 Task: Find a place to stay in Am Timan, Chad from 2nd to 10th September for 1 guest, with a price range of ₹5000 to ₹16000, 1 bedroom, 1 bed, 1 bathroom, and self check-in option.
Action: Mouse moved to (486, 118)
Screenshot: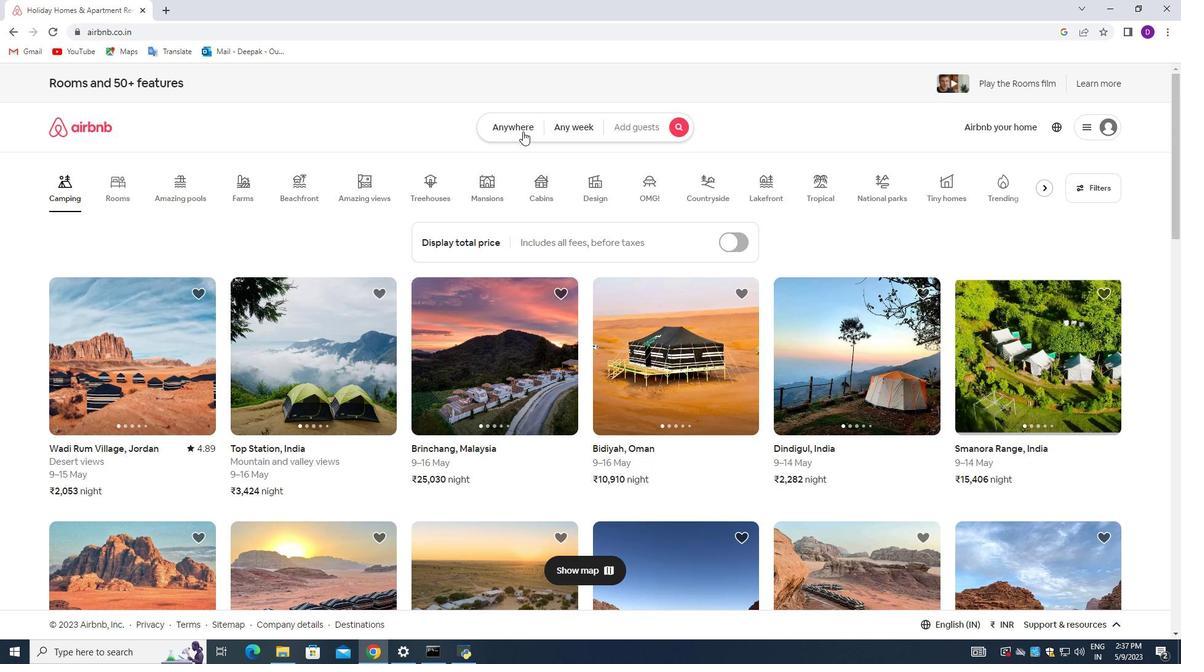 
Action: Mouse pressed left at (486, 118)
Screenshot: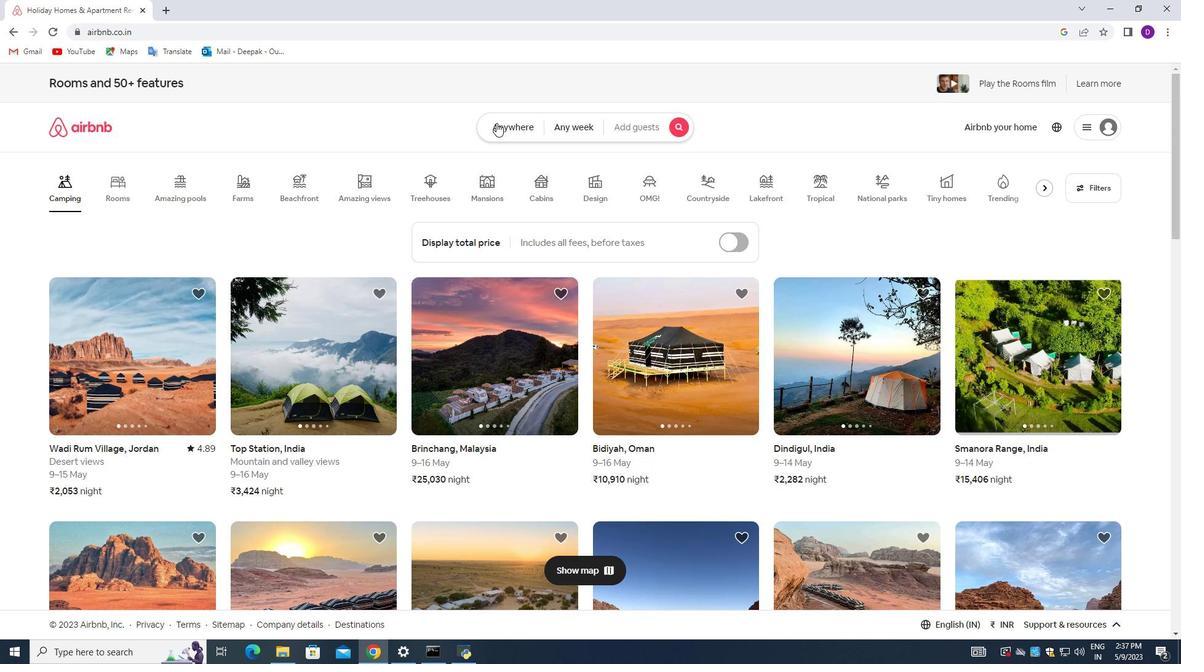 
Action: Mouse moved to (430, 169)
Screenshot: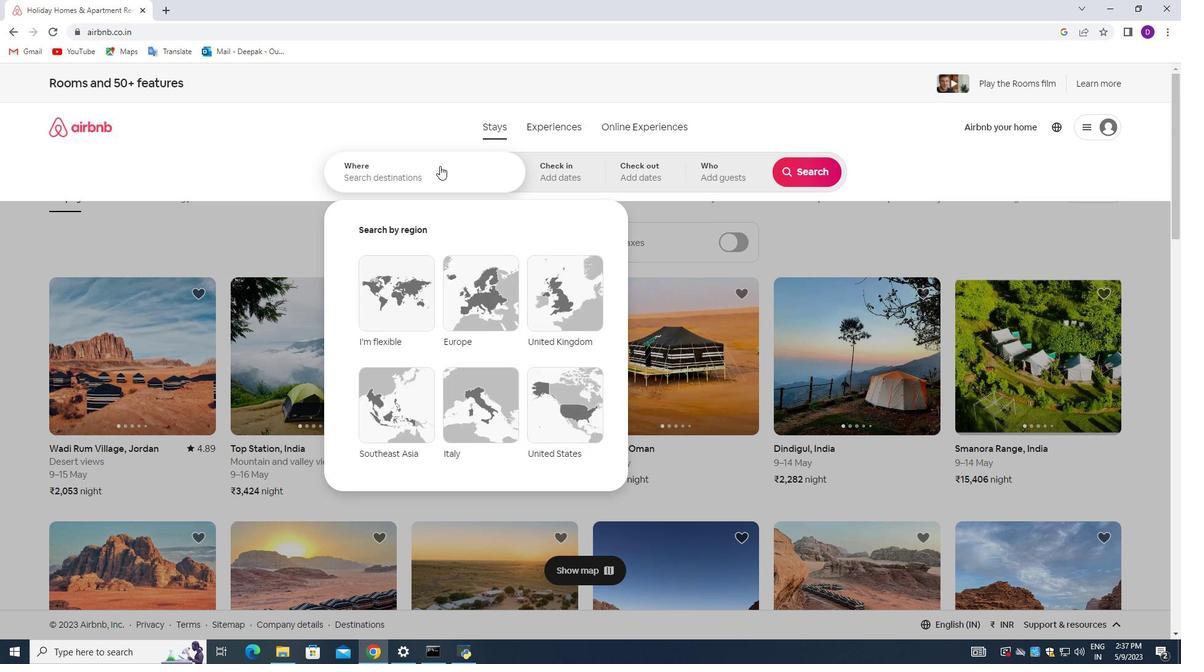 
Action: Mouse pressed left at (430, 169)
Screenshot: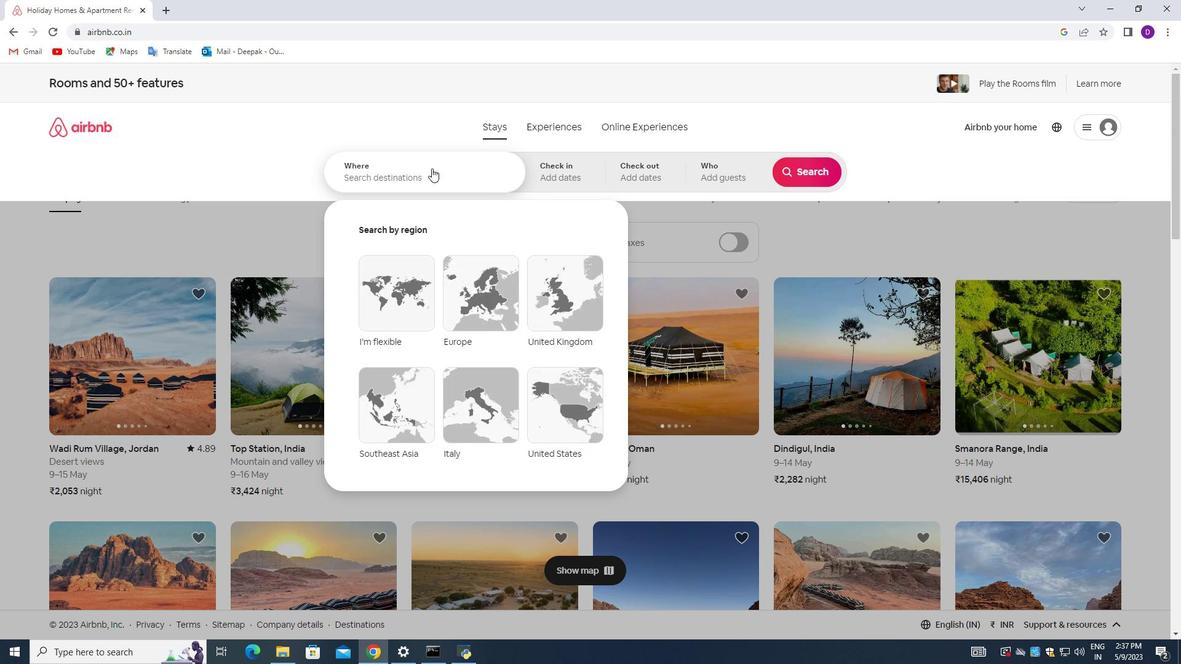 
Action: Mouse moved to (223, 234)
Screenshot: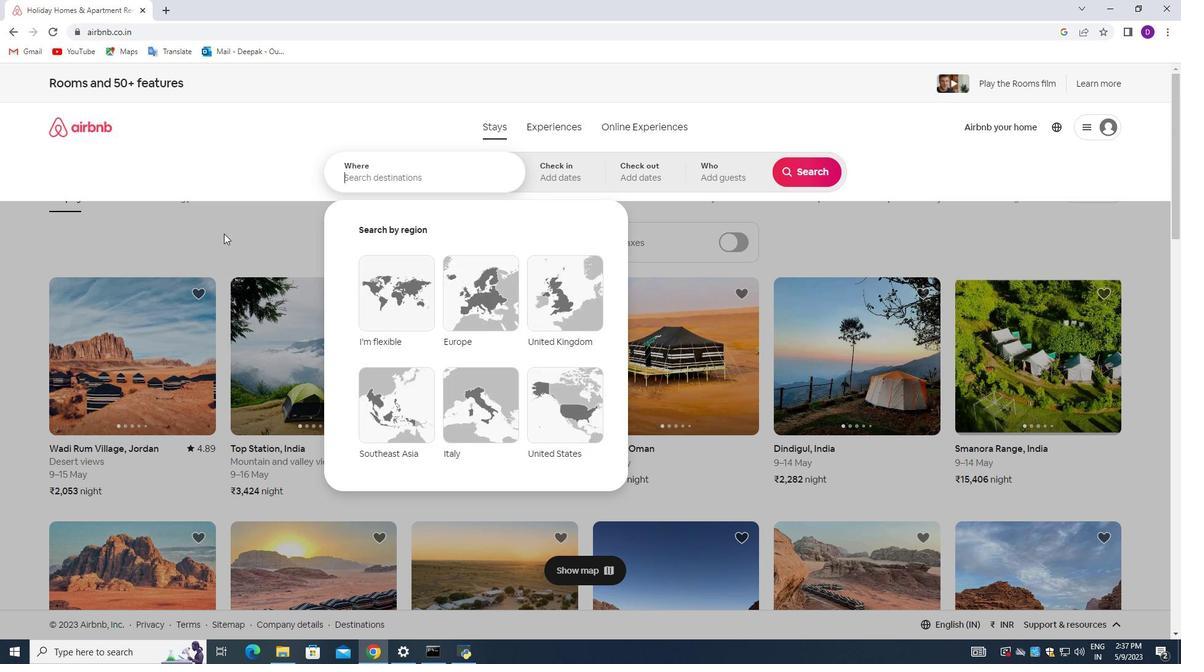 
Action: Key pressed <Key.shift_r>Am<Key.space><Key.shift><Key.shift><Key.shift><Key.shift><Key.shift><Key.shift><Key.shift><Key.shift><Key.shift><Key.shift><Key.shift><Key.shift><Key.shift><Key.shift><Key.shift><Key.shift><Key.shift><Key.shift><Key.shift><Key.shift><Key.shift><Key.shift><Key.shift><Key.shift><Key.shift><Key.shift><Key.shift><Key.shift><Key.shift><Key.shift><Key.shift><Key.shift><Key.shift><Key.shift><Key.shift><Key.shift><Key.shift><Key.shift><Key.shift><Key.shift><Key.shift><Key.shift><Key.shift><Key.shift><Key.shift><Key.shift><Key.shift>Timan,<Key.space><Key.shift_r>Chad<Key.space><Key.enter>
Screenshot: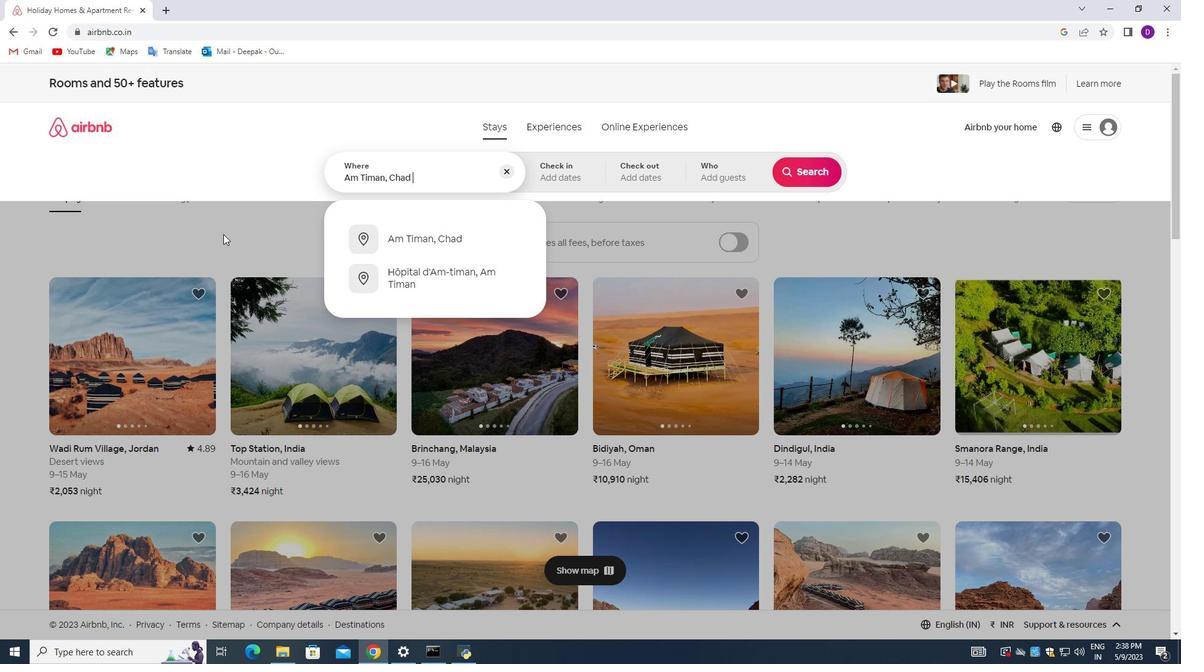 
Action: Mouse moved to (807, 272)
Screenshot: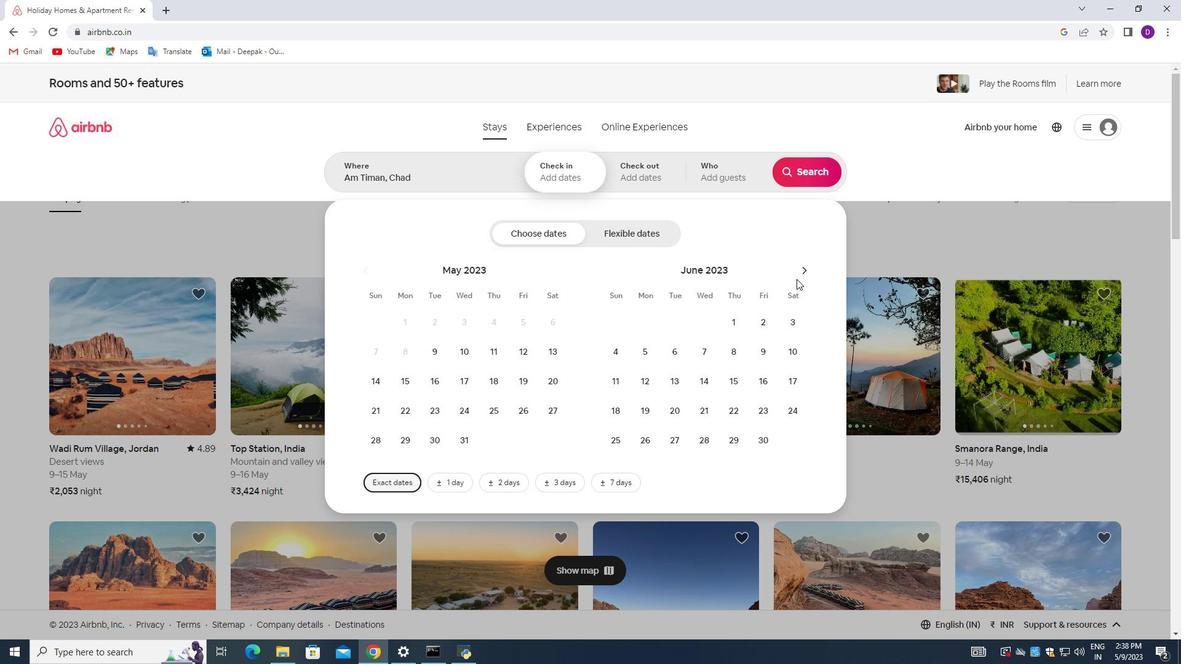 
Action: Mouse pressed left at (807, 272)
Screenshot: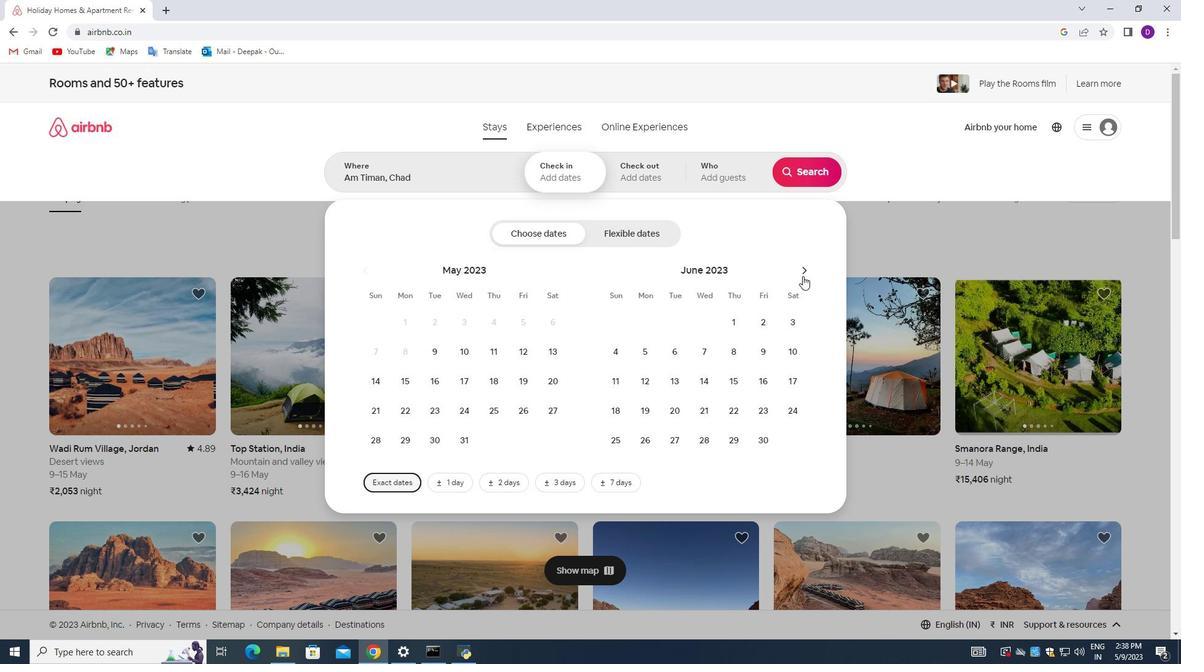 
Action: Mouse pressed left at (807, 272)
Screenshot: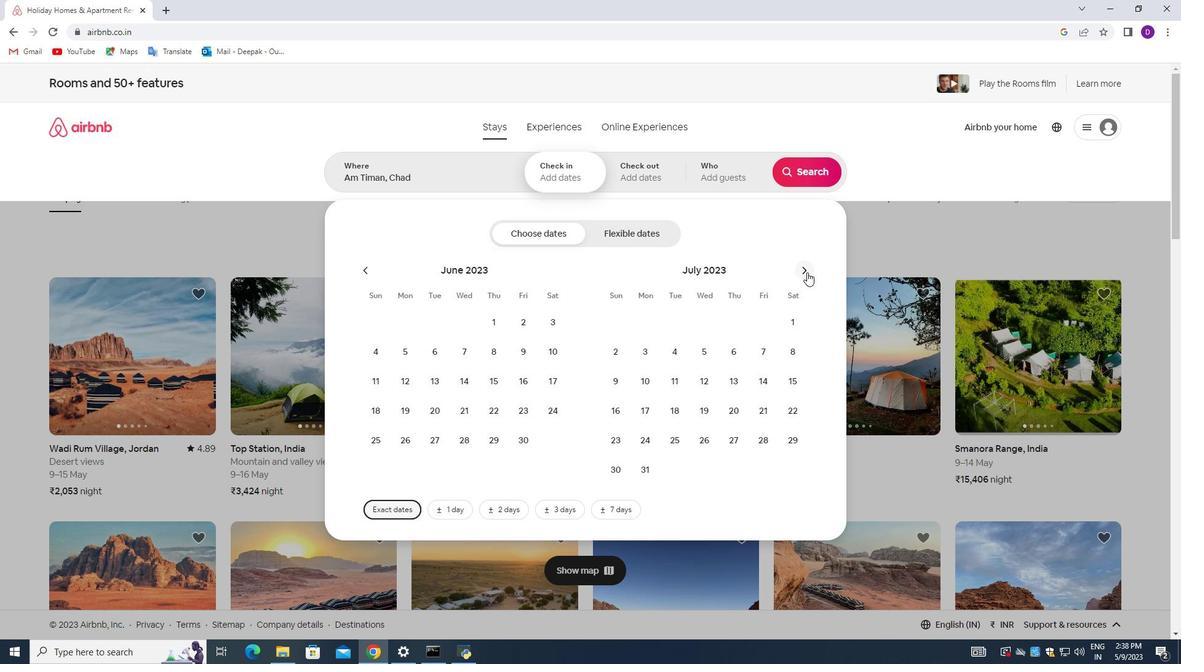 
Action: Mouse pressed left at (807, 272)
Screenshot: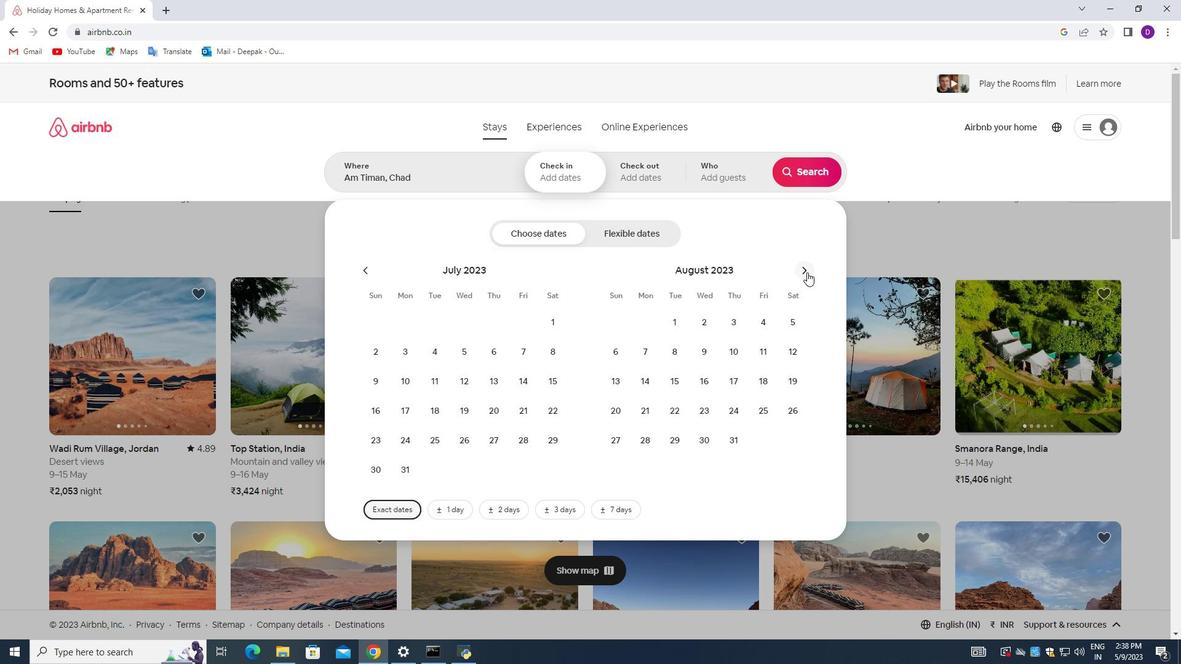 
Action: Mouse moved to (792, 317)
Screenshot: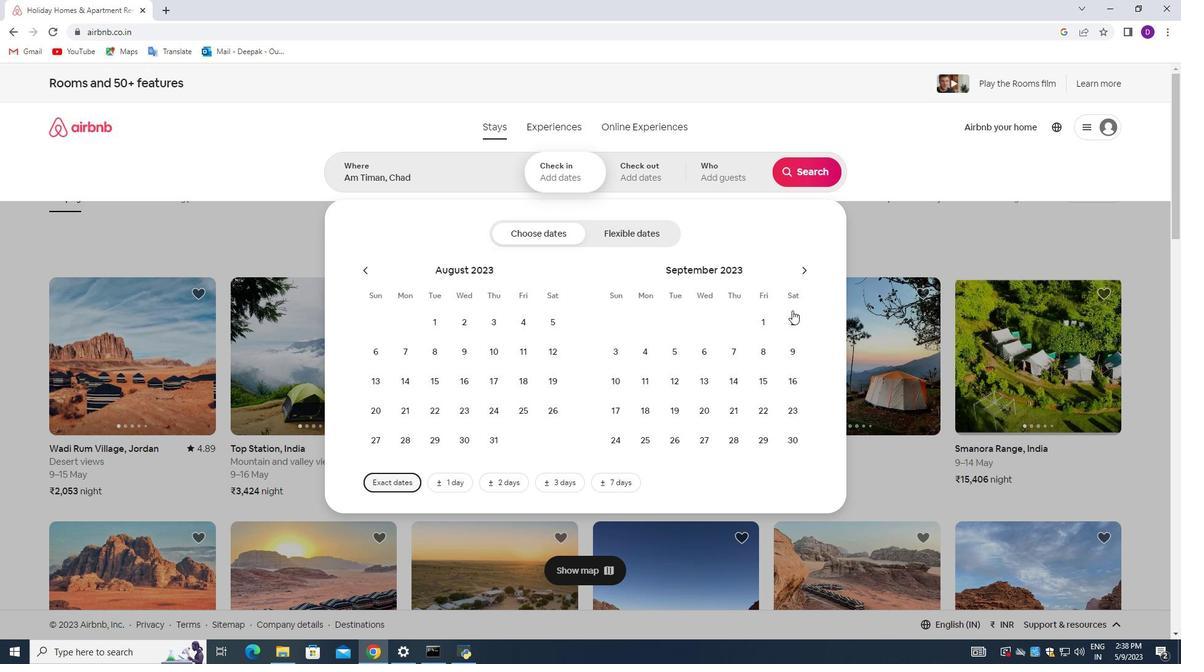 
Action: Mouse pressed left at (792, 317)
Screenshot: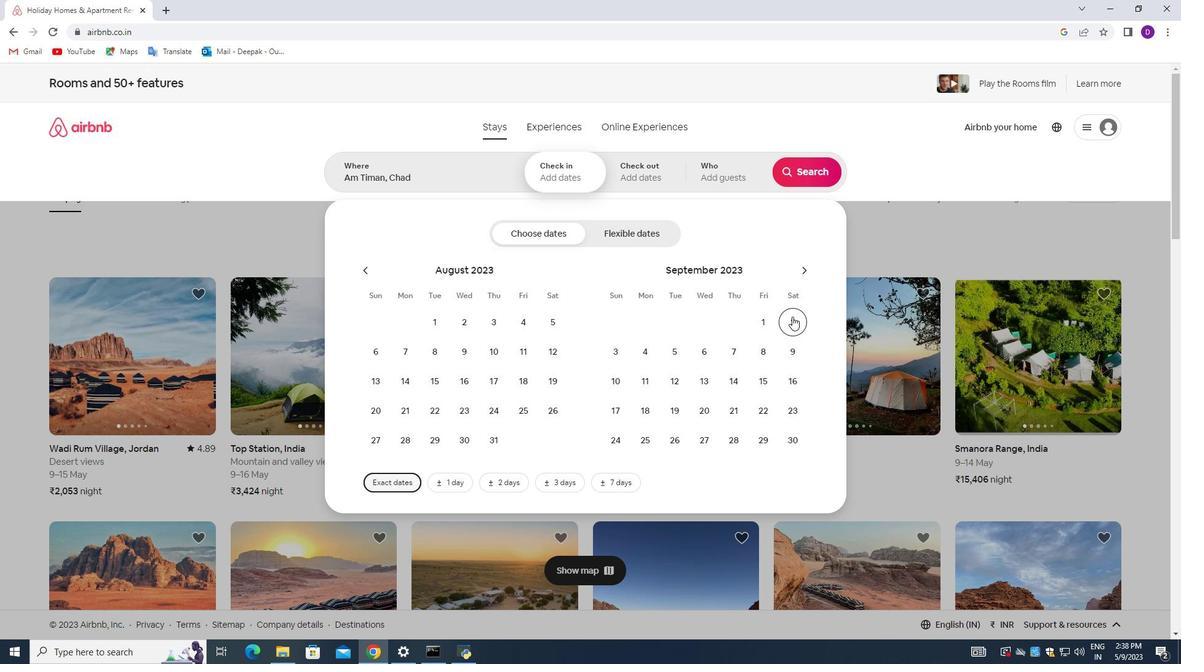 
Action: Mouse moved to (610, 385)
Screenshot: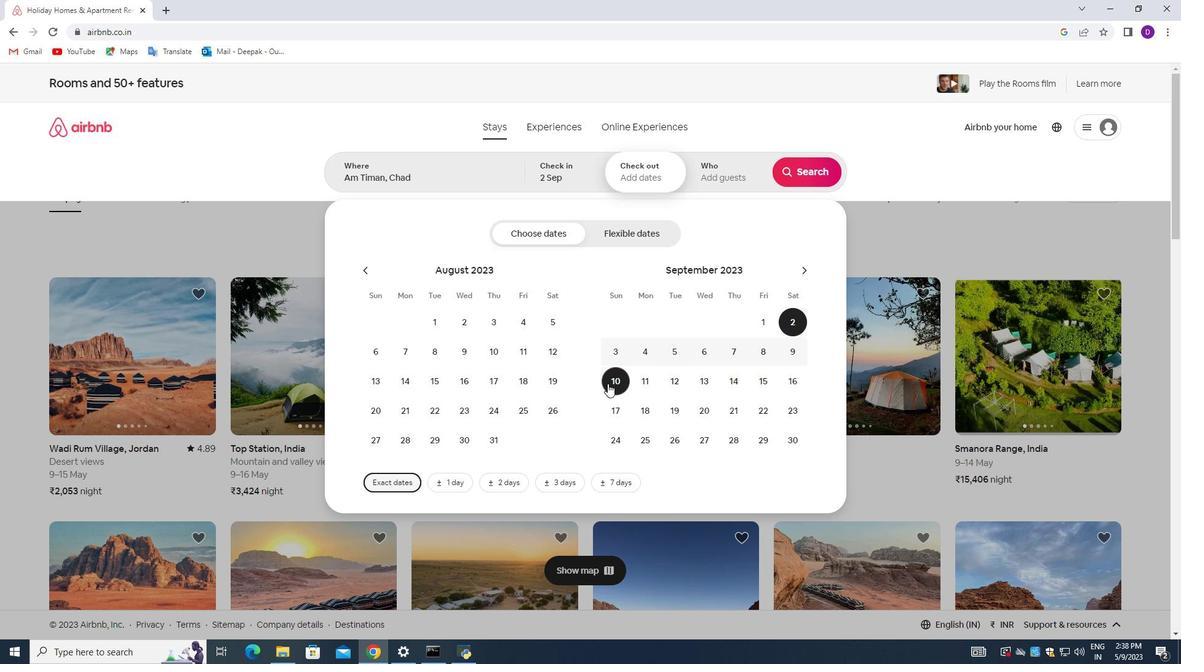 
Action: Mouse pressed left at (610, 385)
Screenshot: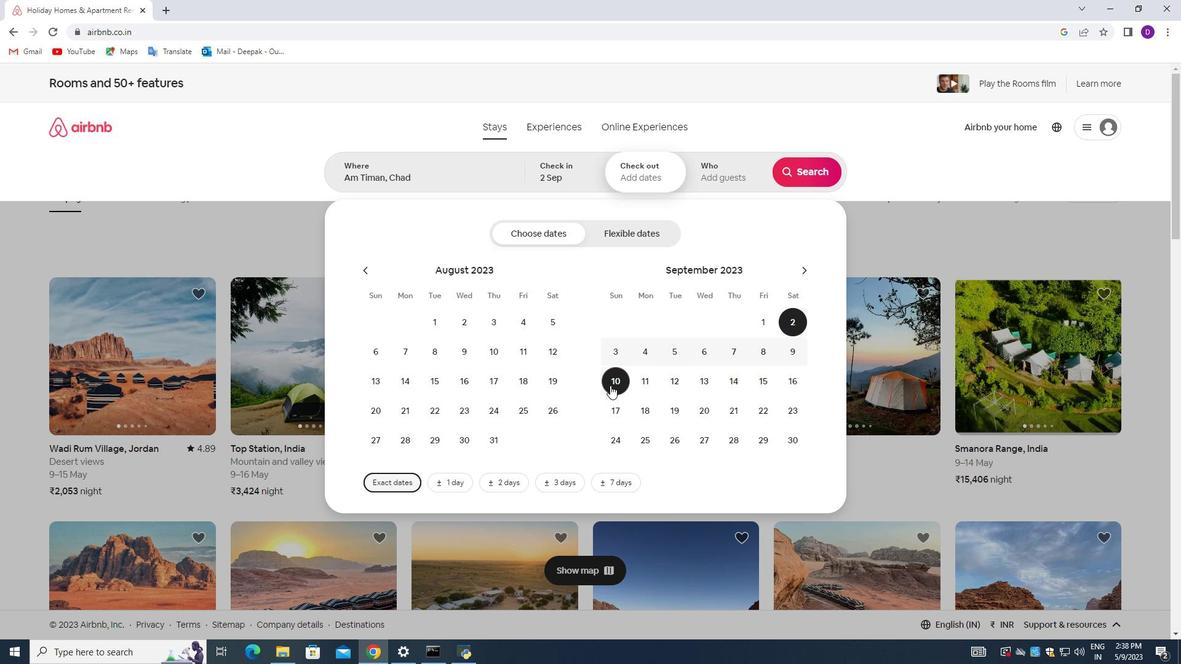 
Action: Mouse moved to (709, 173)
Screenshot: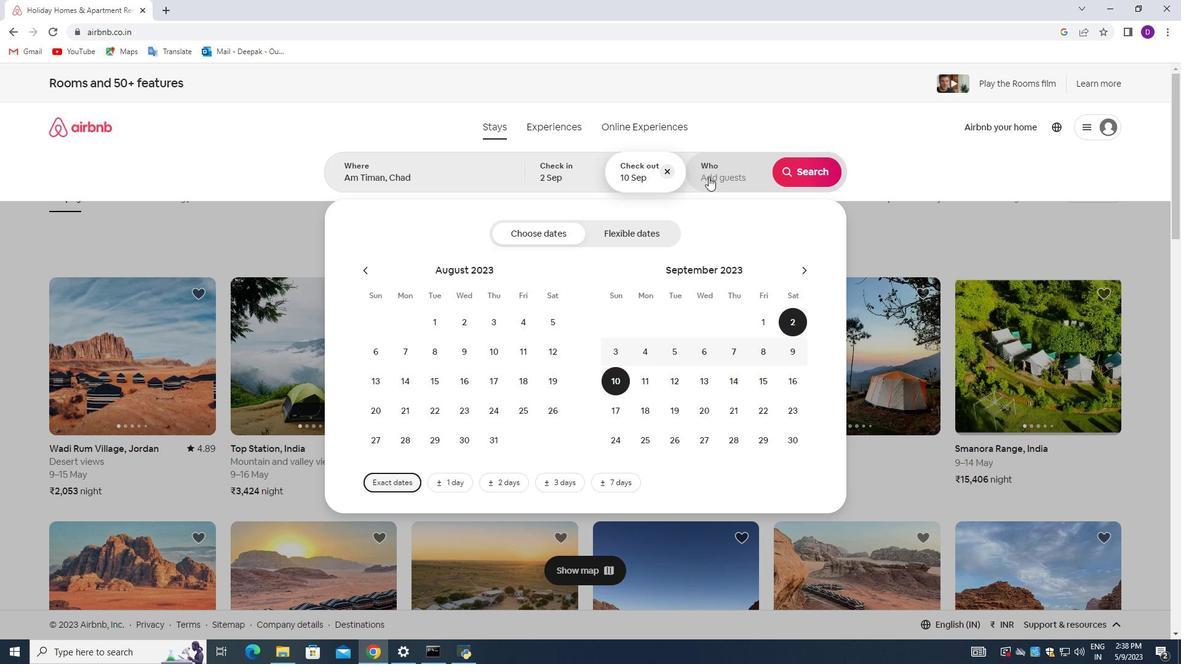 
Action: Mouse pressed left at (709, 173)
Screenshot: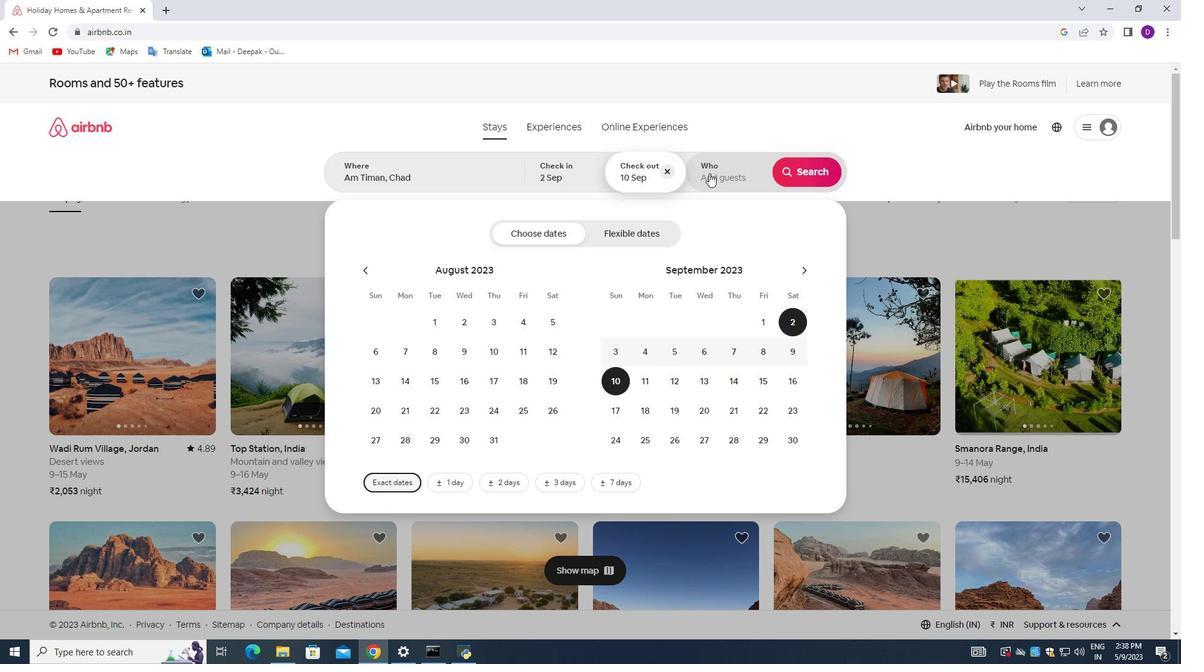 
Action: Mouse moved to (818, 238)
Screenshot: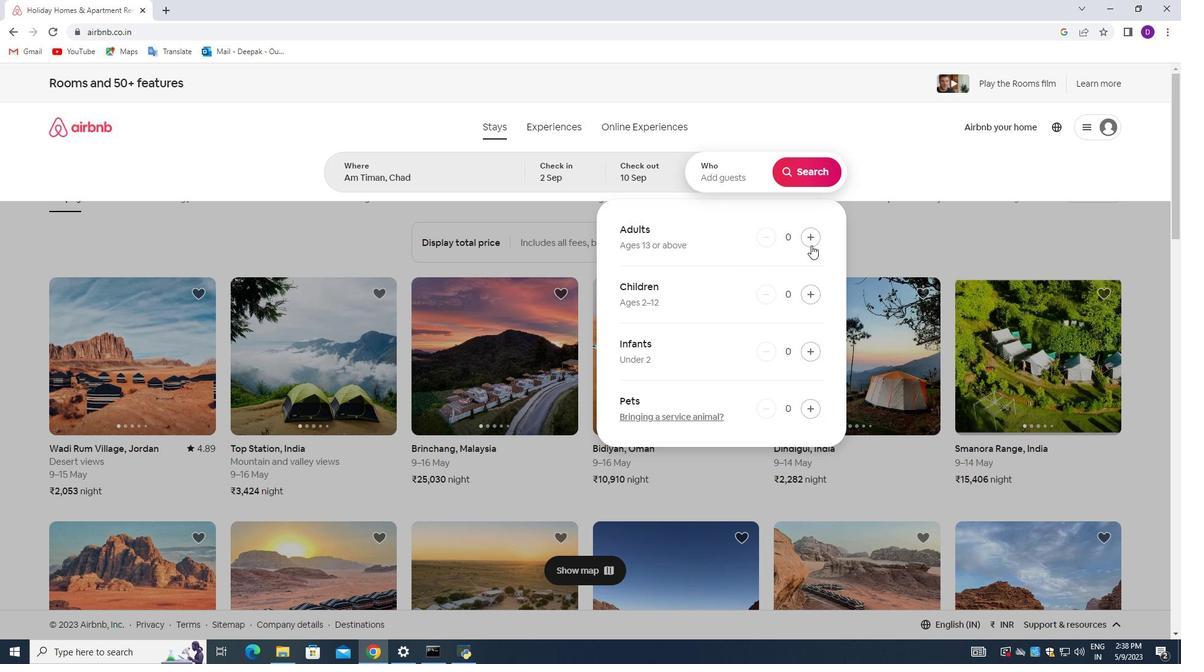 
Action: Mouse pressed left at (818, 238)
Screenshot: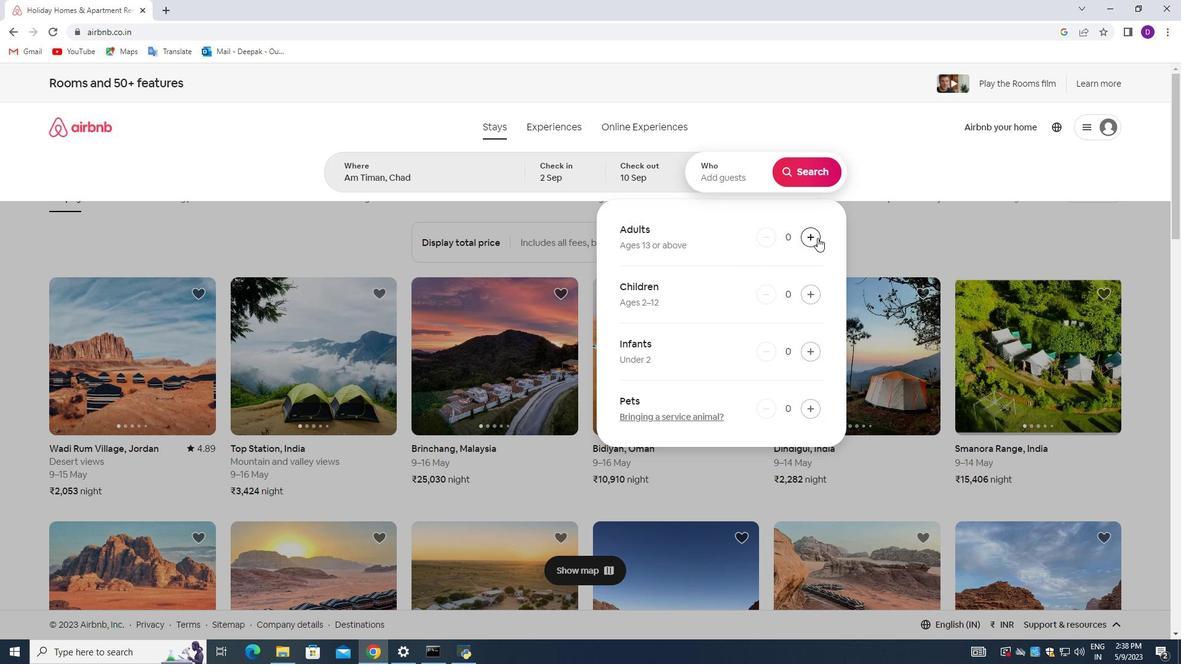 
Action: Mouse moved to (803, 174)
Screenshot: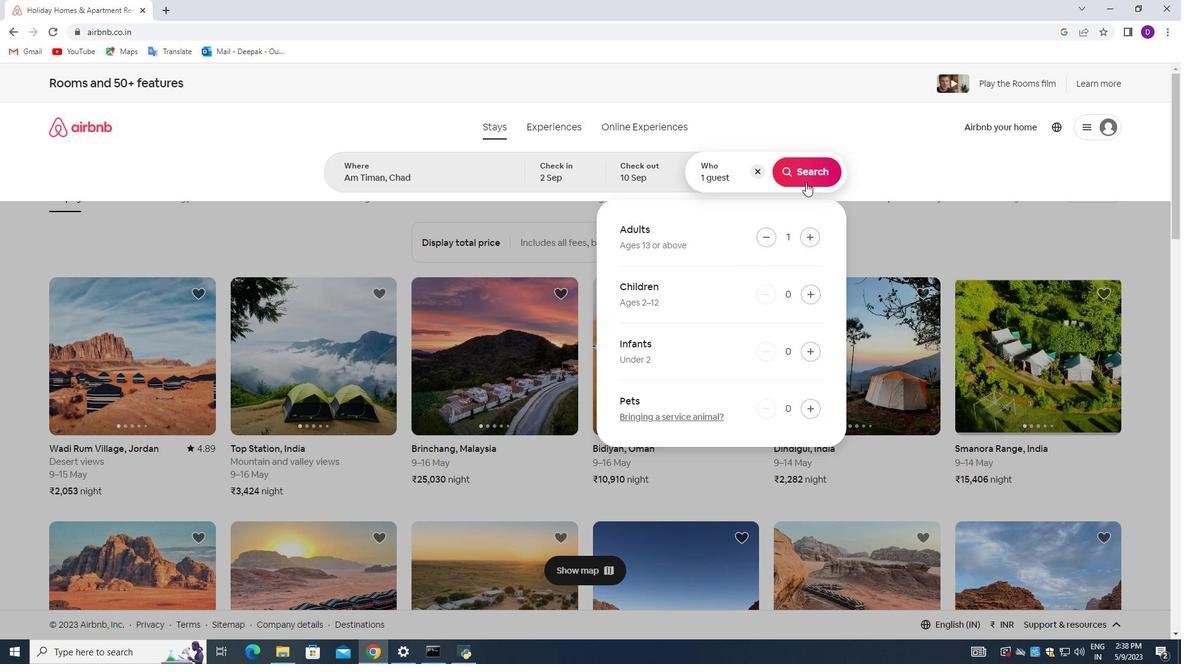 
Action: Mouse pressed left at (803, 174)
Screenshot: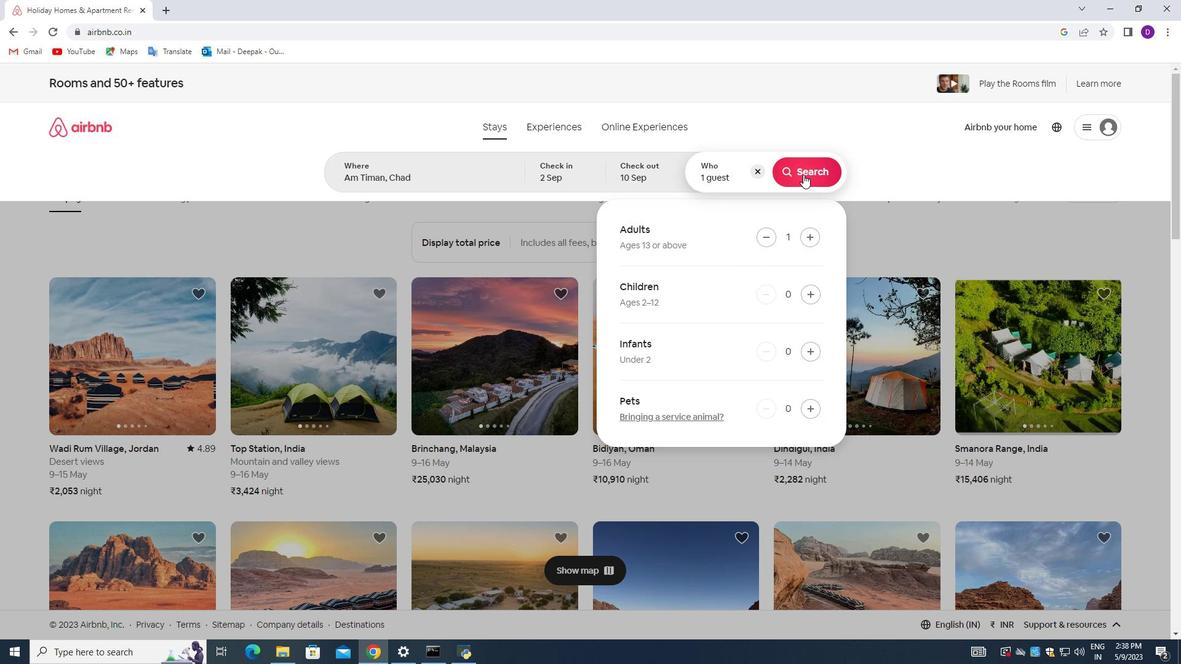 
Action: Mouse moved to (1120, 136)
Screenshot: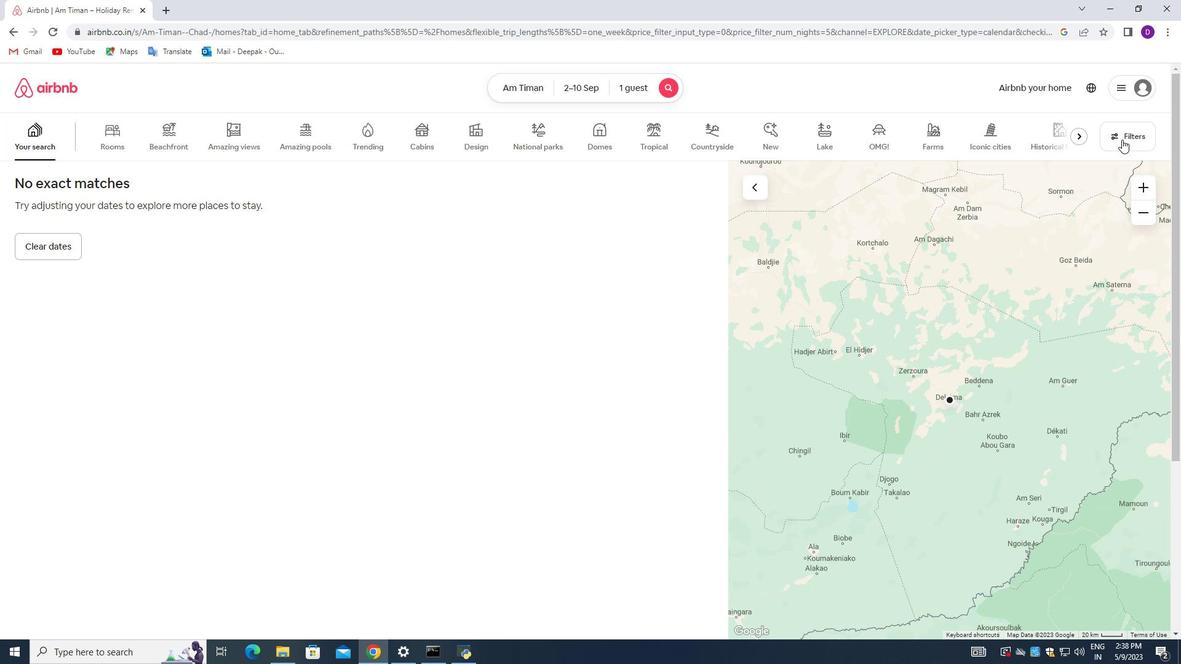 
Action: Mouse pressed left at (1120, 136)
Screenshot: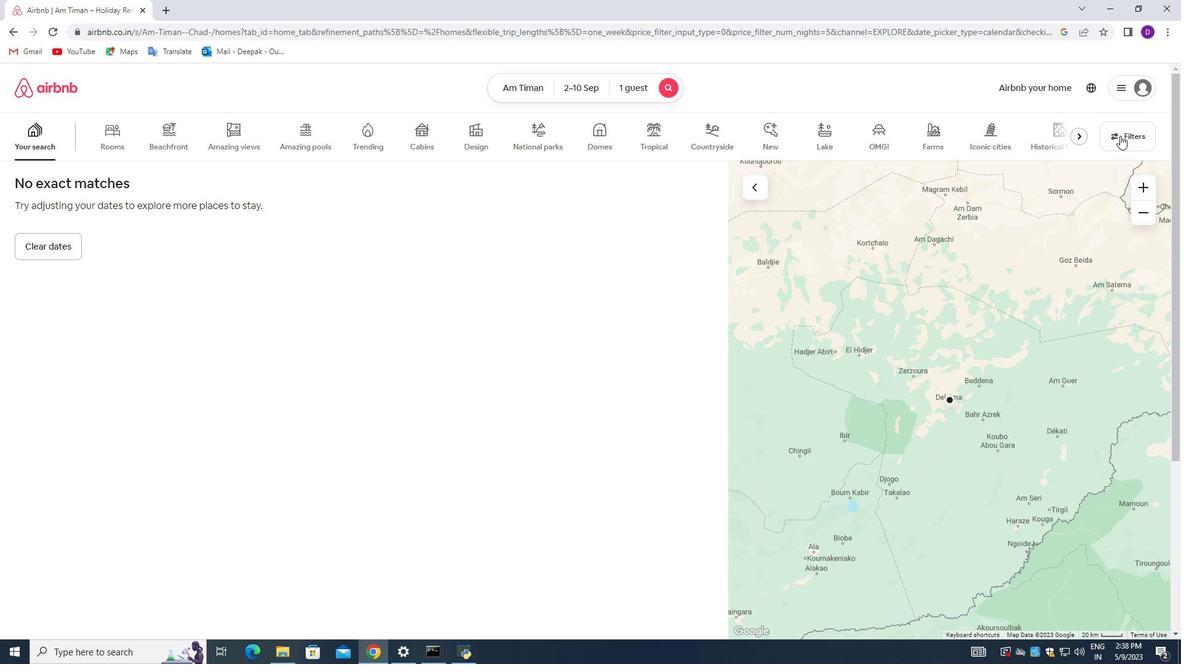 
Action: Mouse moved to (438, 440)
Screenshot: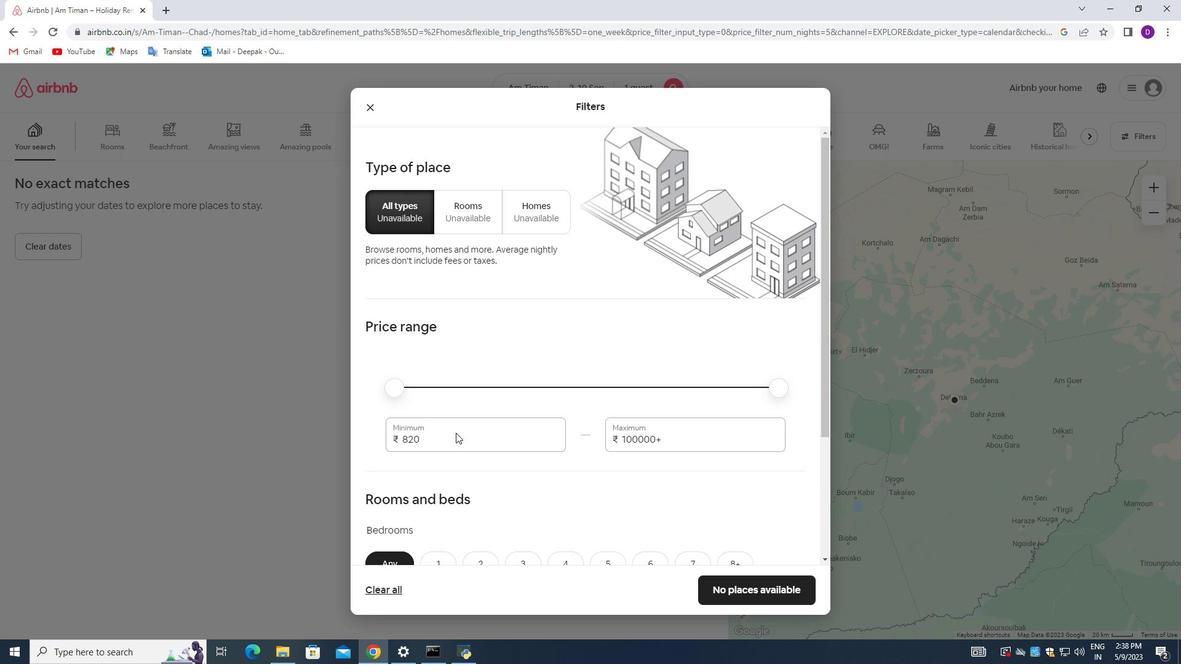 
Action: Mouse pressed left at (438, 440)
Screenshot: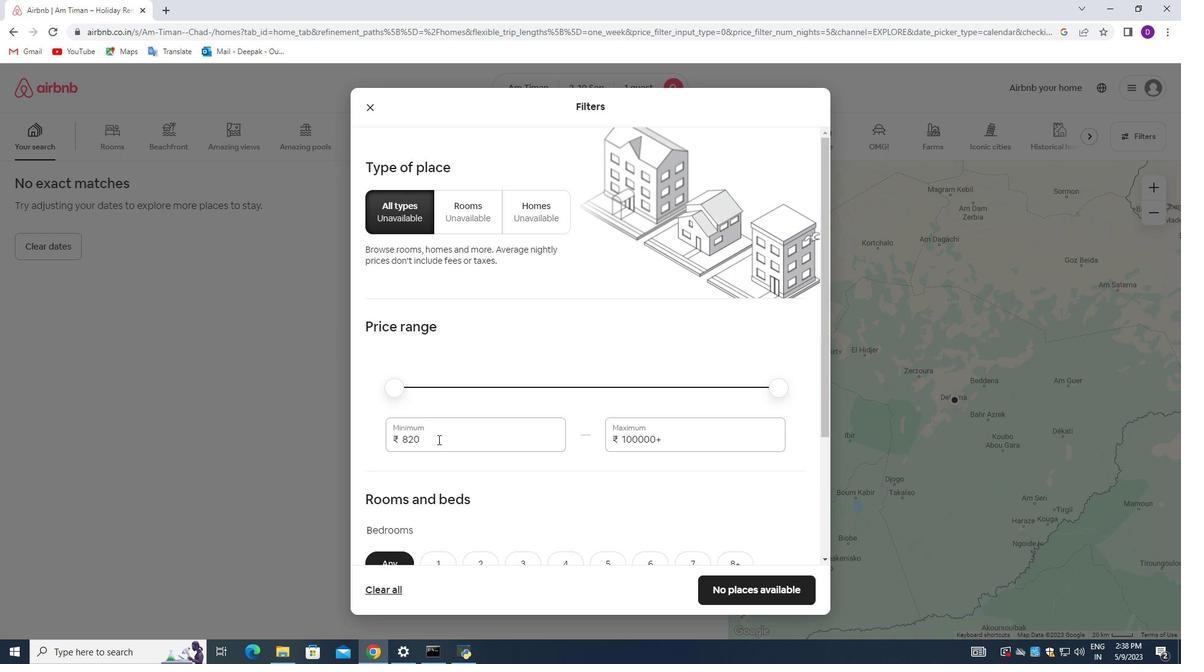 
Action: Mouse pressed left at (438, 440)
Screenshot: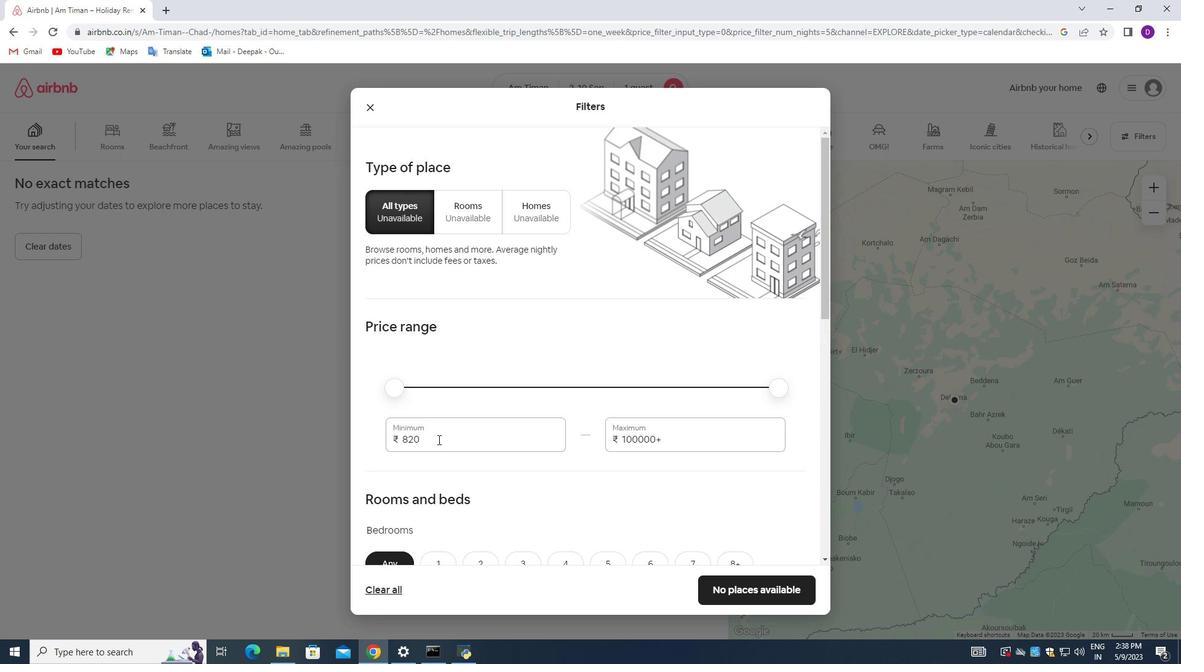 
Action: Key pressed 5000<Key.tab>16000
Screenshot: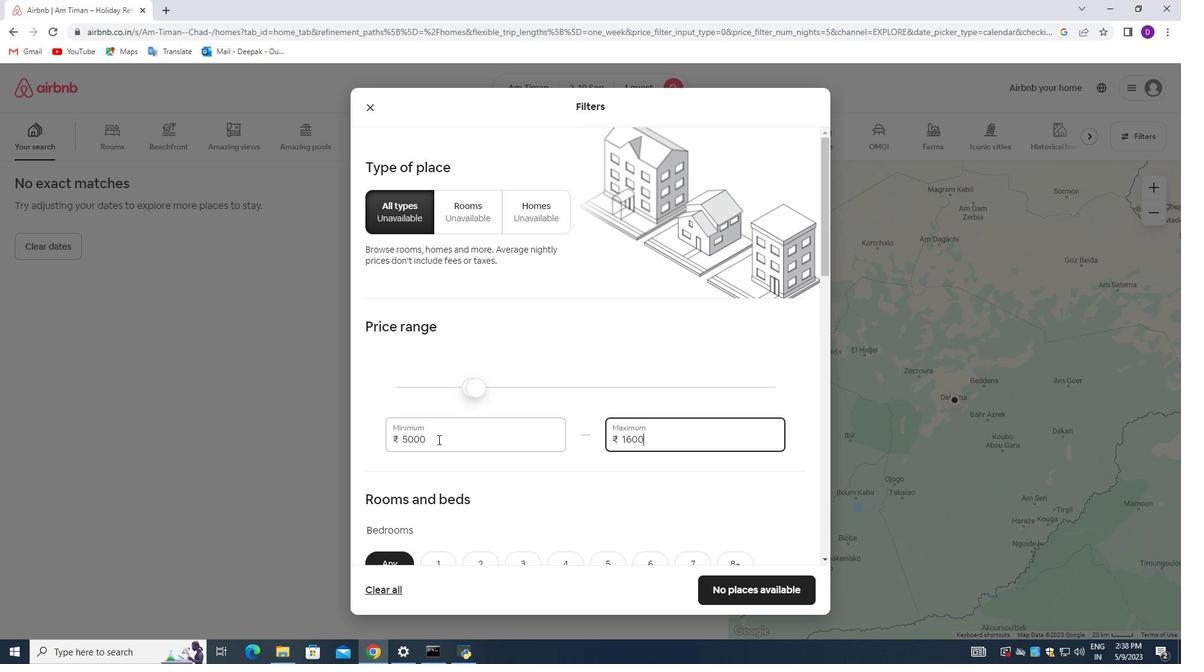 
Action: Mouse moved to (535, 397)
Screenshot: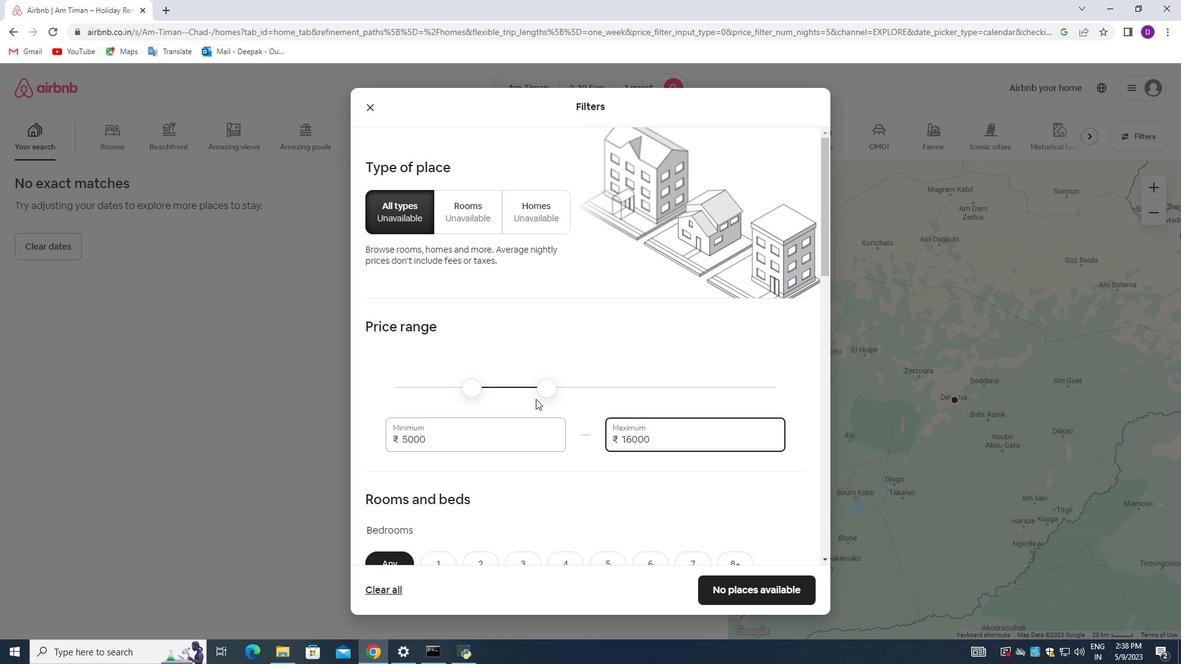 
Action: Mouse scrolled (535, 397) with delta (0, 0)
Screenshot: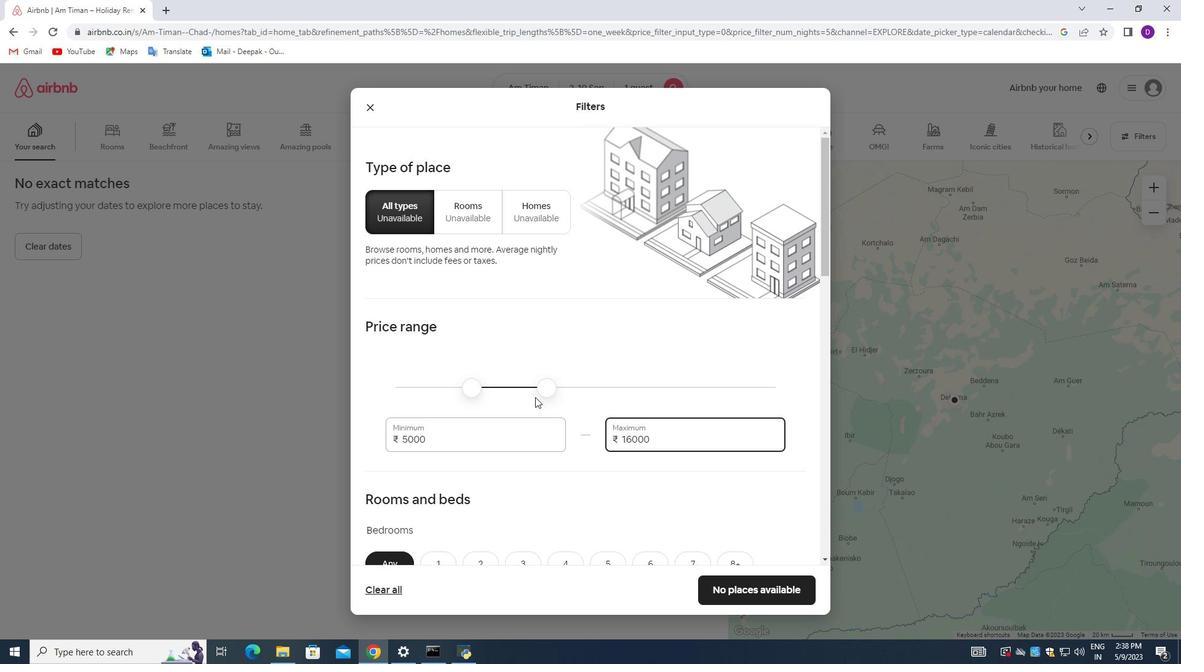
Action: Mouse scrolled (535, 397) with delta (0, 0)
Screenshot: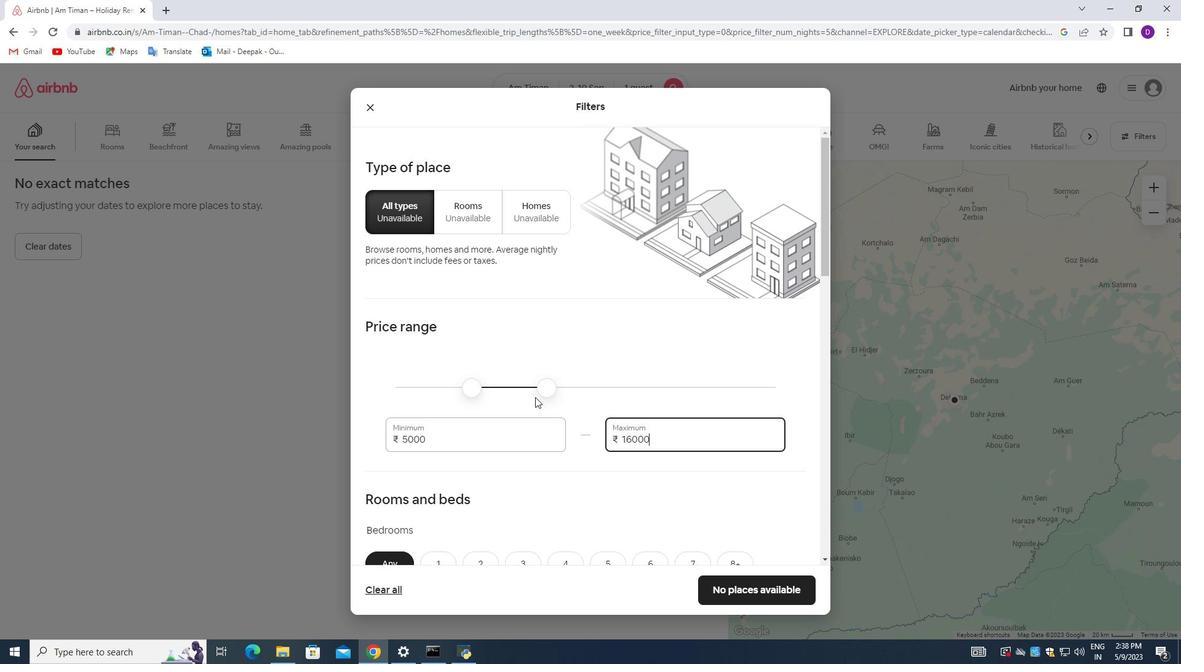 
Action: Mouse scrolled (535, 397) with delta (0, 0)
Screenshot: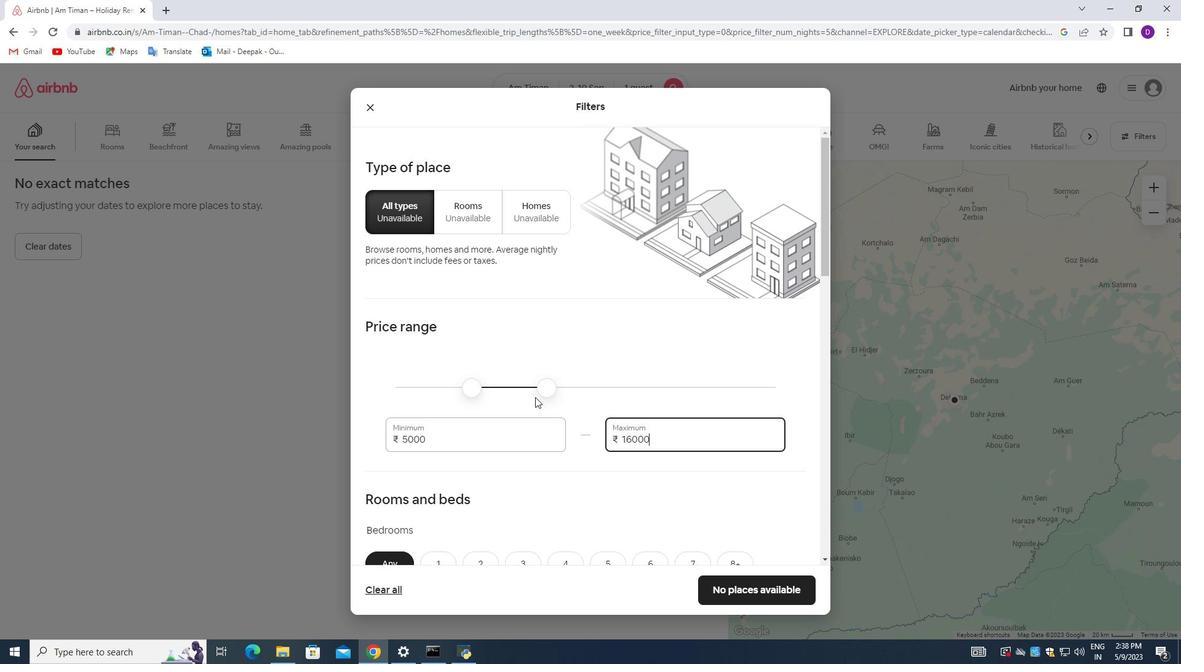 
Action: Mouse scrolled (535, 397) with delta (0, 0)
Screenshot: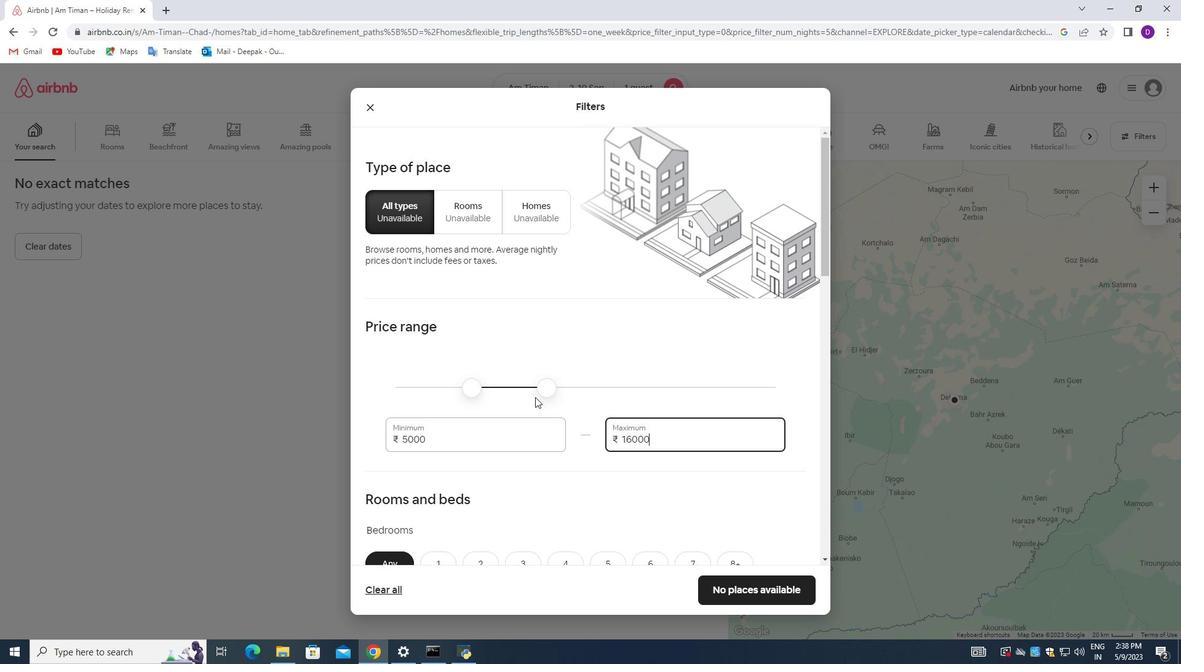 
Action: Mouse moved to (444, 318)
Screenshot: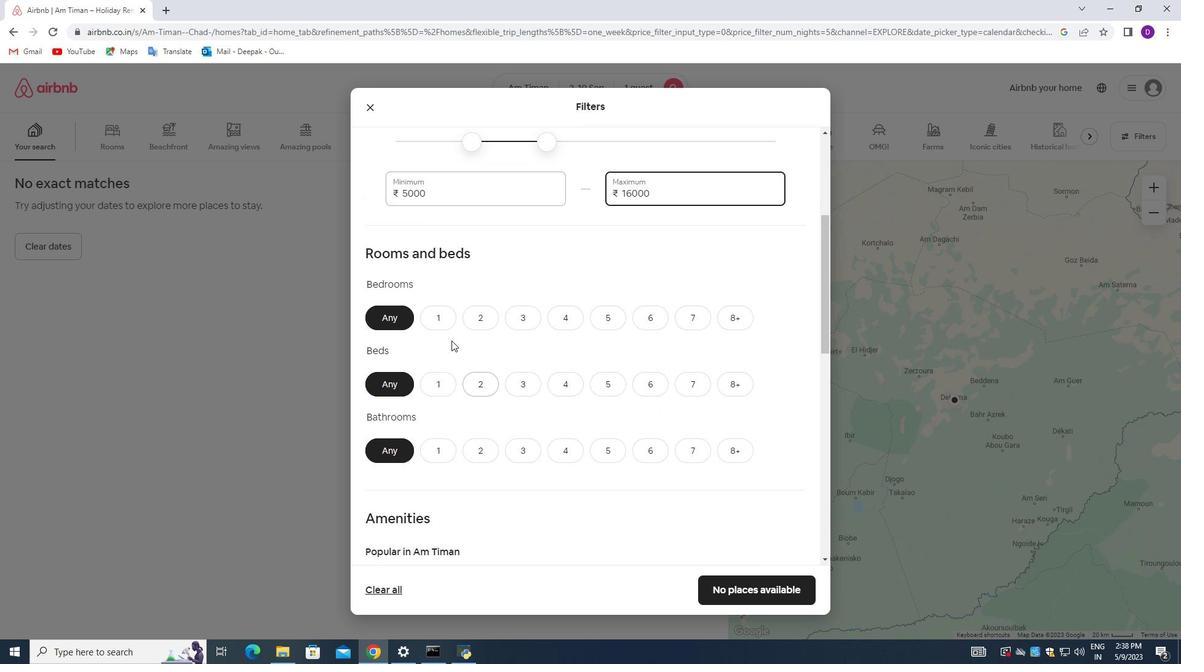 
Action: Mouse pressed left at (444, 318)
Screenshot: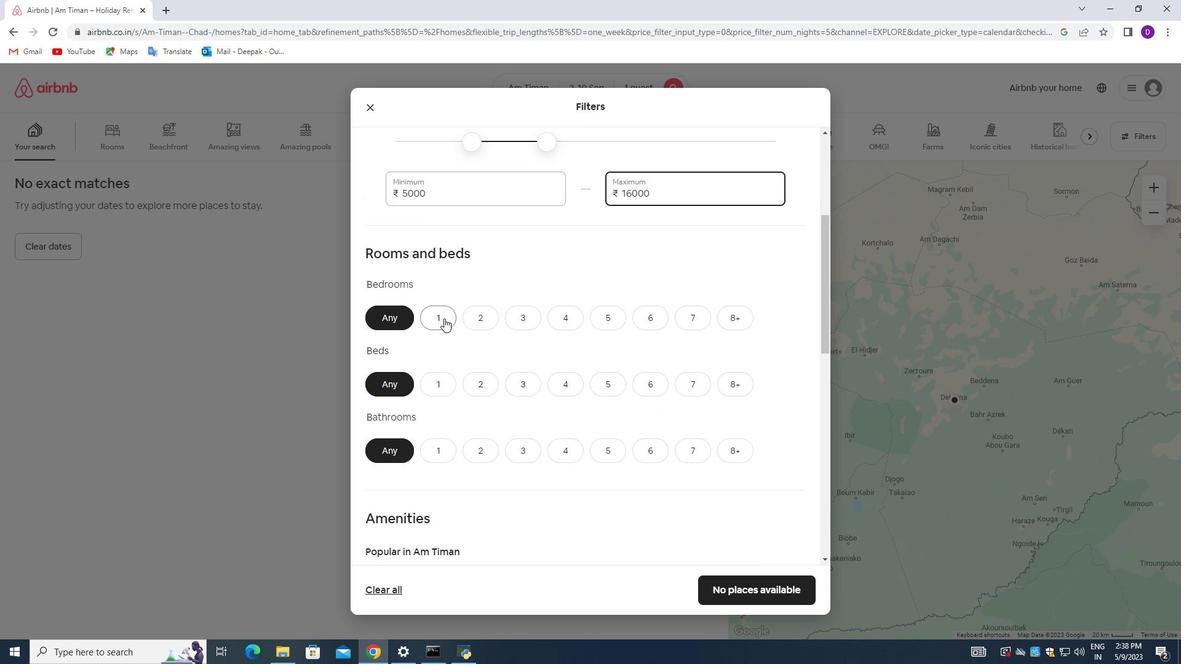 
Action: Mouse moved to (438, 375)
Screenshot: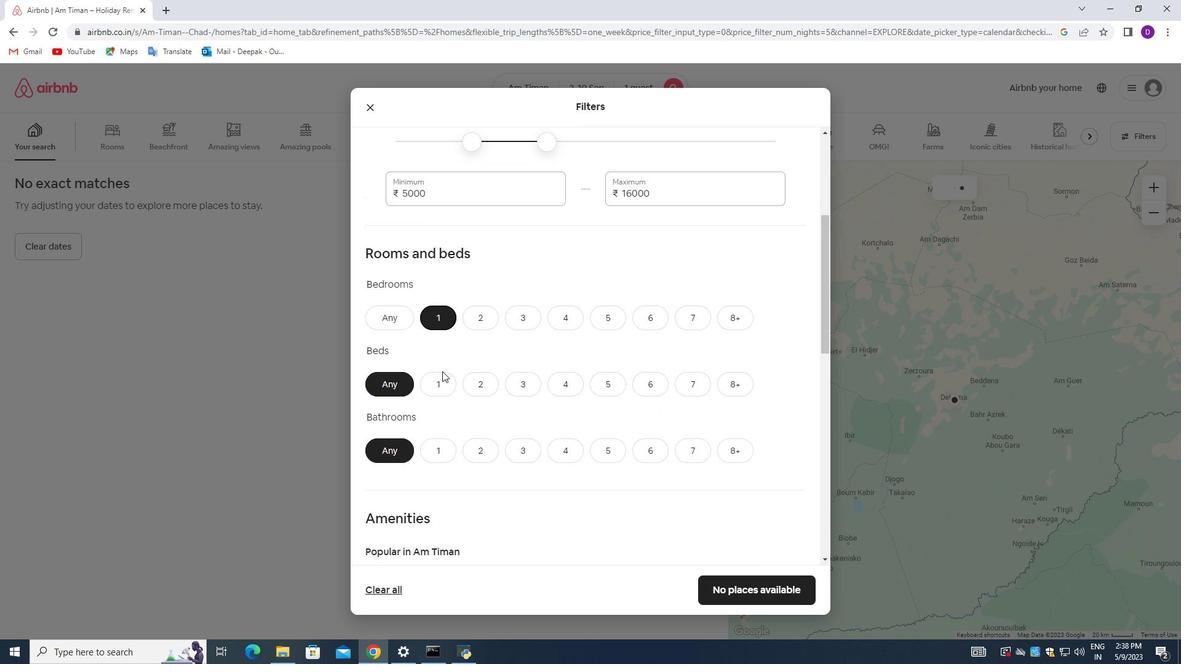 
Action: Mouse pressed left at (438, 375)
Screenshot: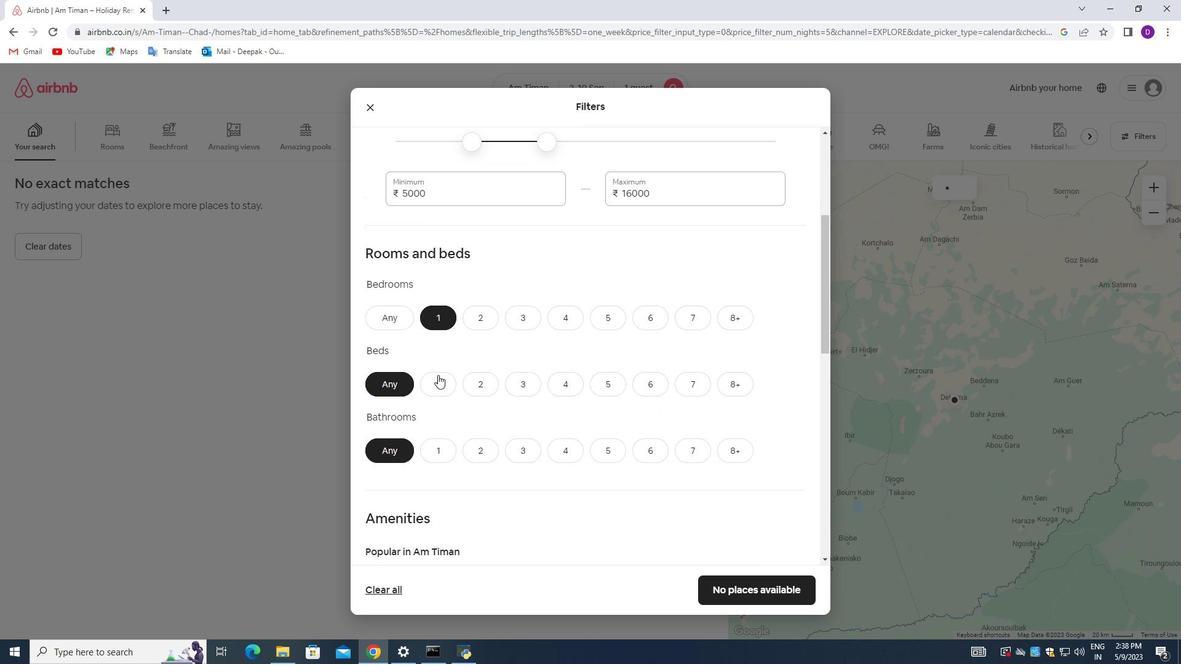 
Action: Mouse moved to (432, 450)
Screenshot: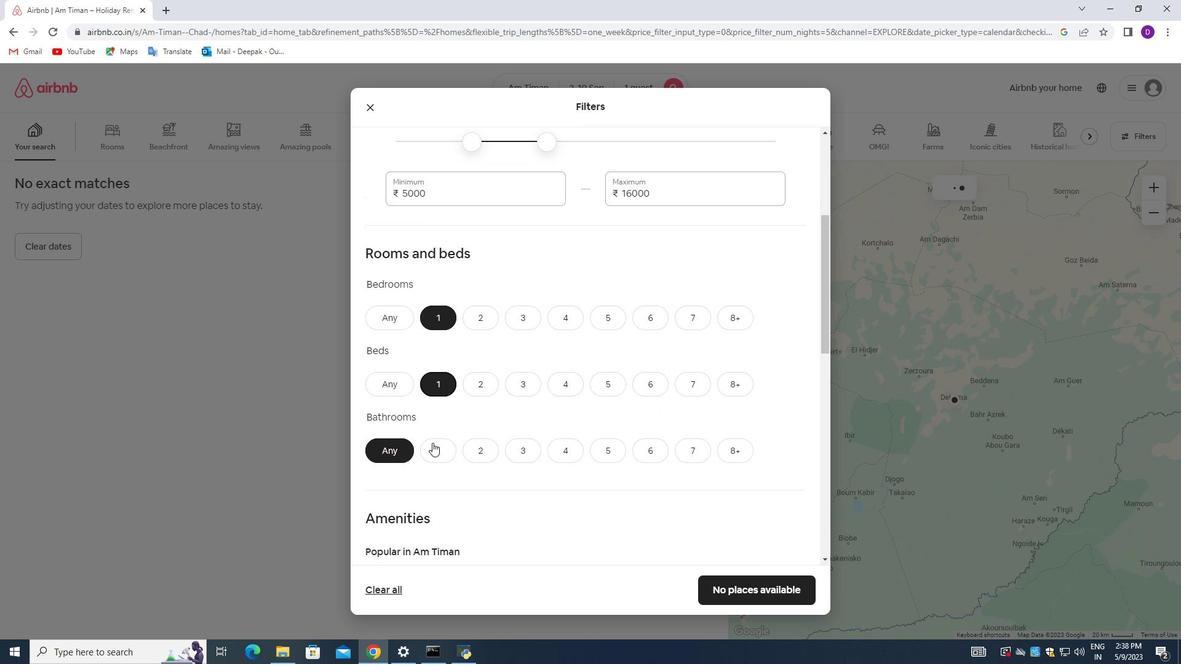 
Action: Mouse pressed left at (432, 450)
Screenshot: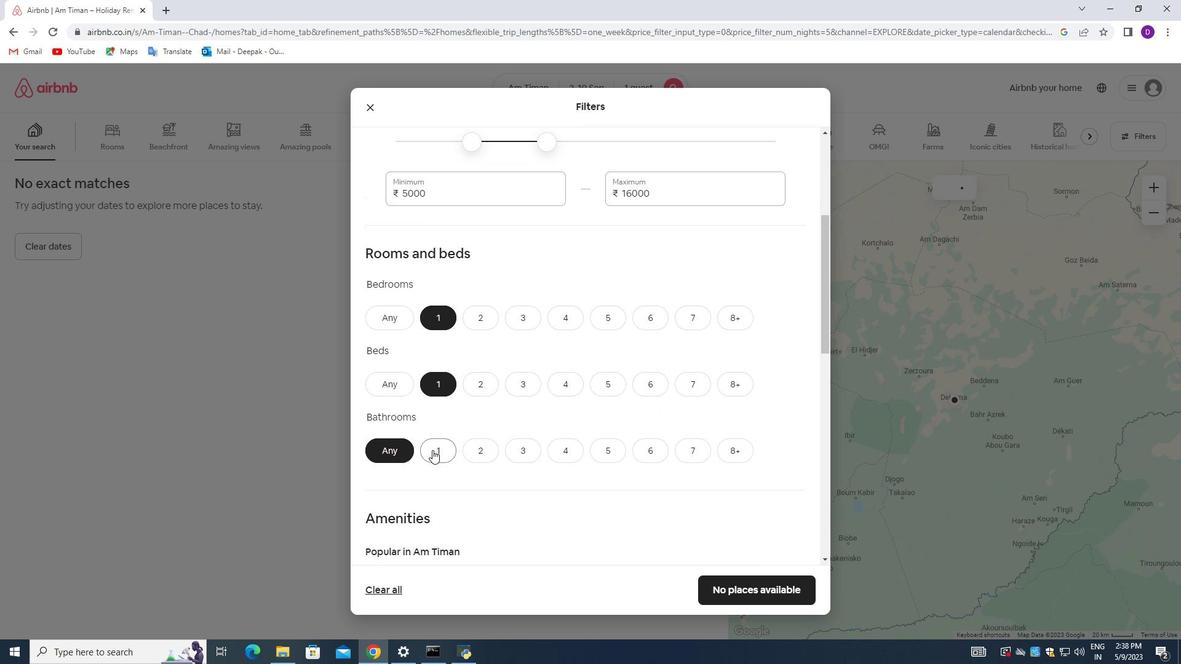 
Action: Mouse moved to (471, 382)
Screenshot: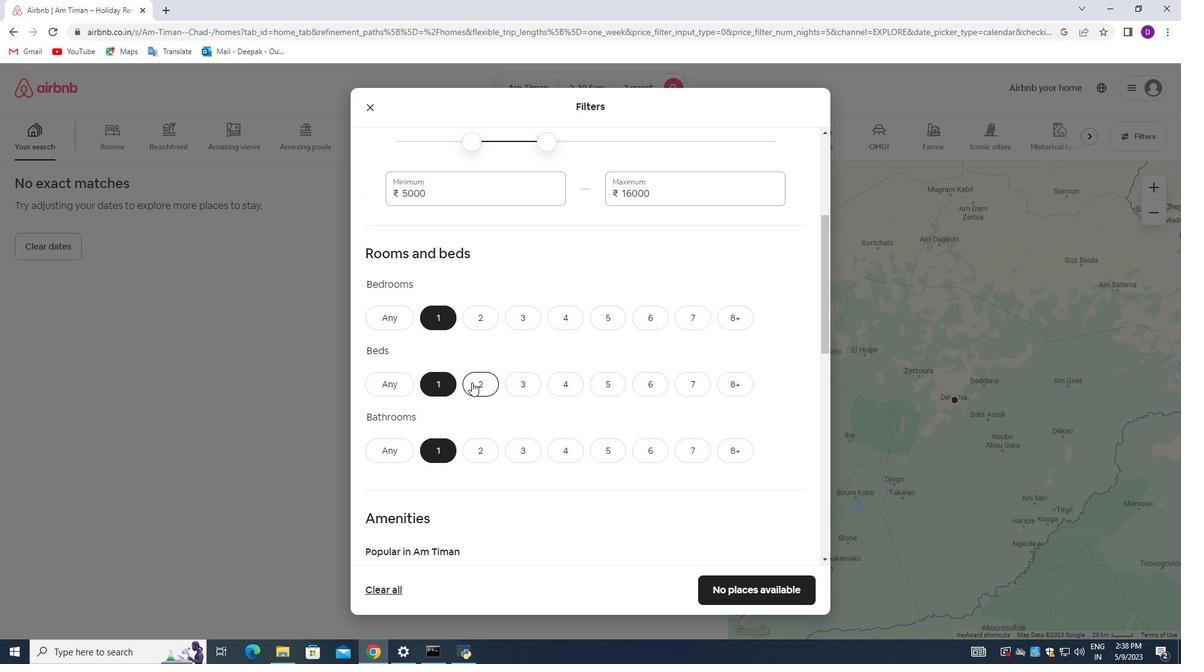 
Action: Mouse scrolled (471, 382) with delta (0, 0)
Screenshot: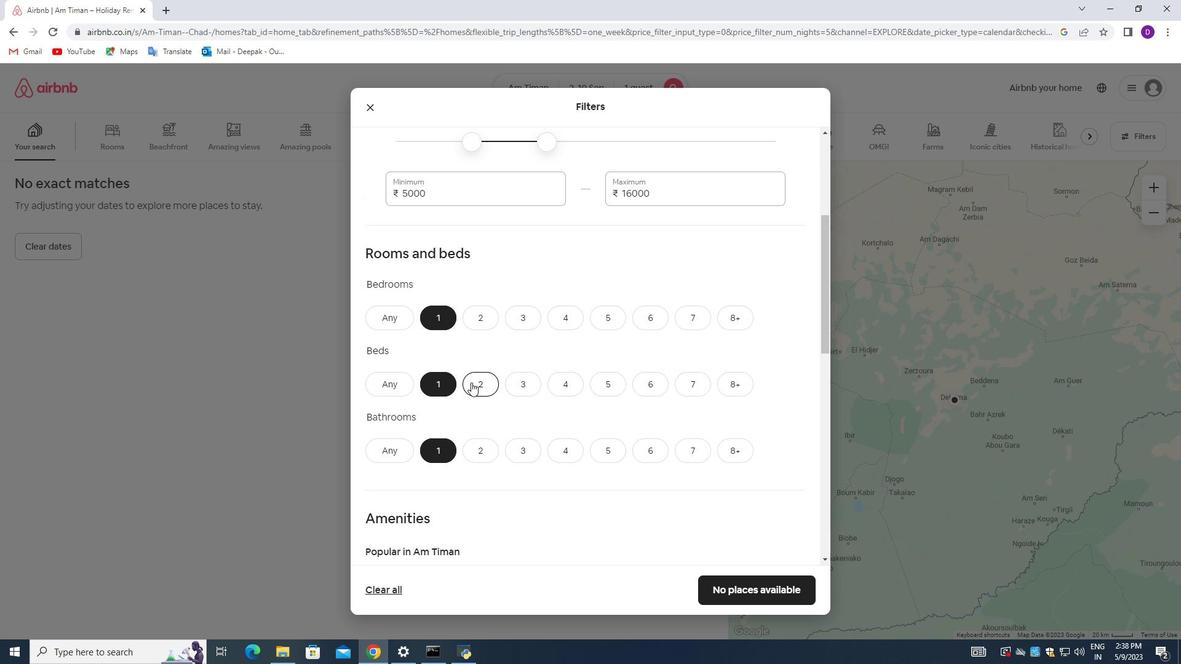 
Action: Mouse scrolled (471, 382) with delta (0, 0)
Screenshot: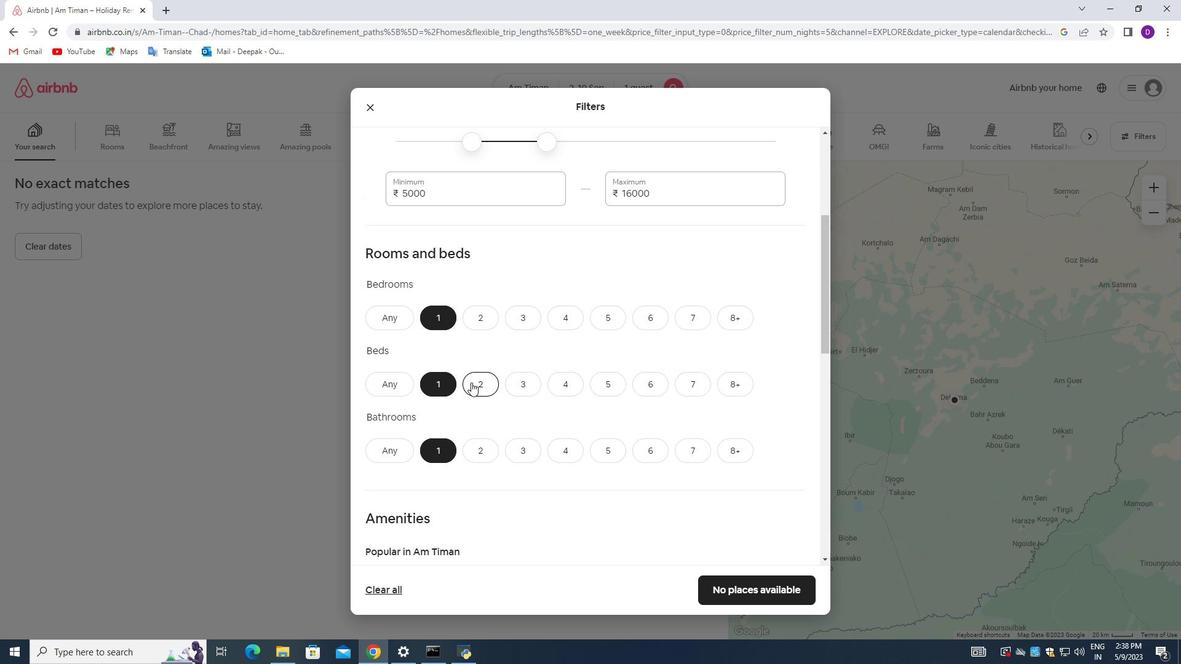 
Action: Mouse scrolled (471, 382) with delta (0, 0)
Screenshot: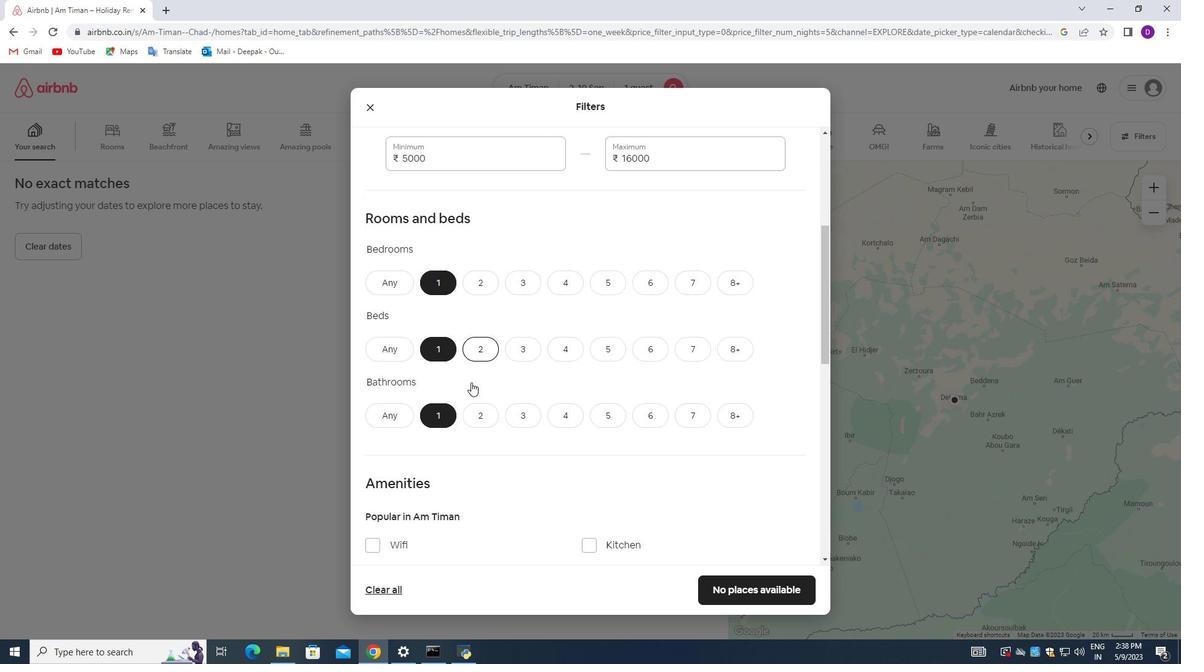
Action: Mouse moved to (518, 369)
Screenshot: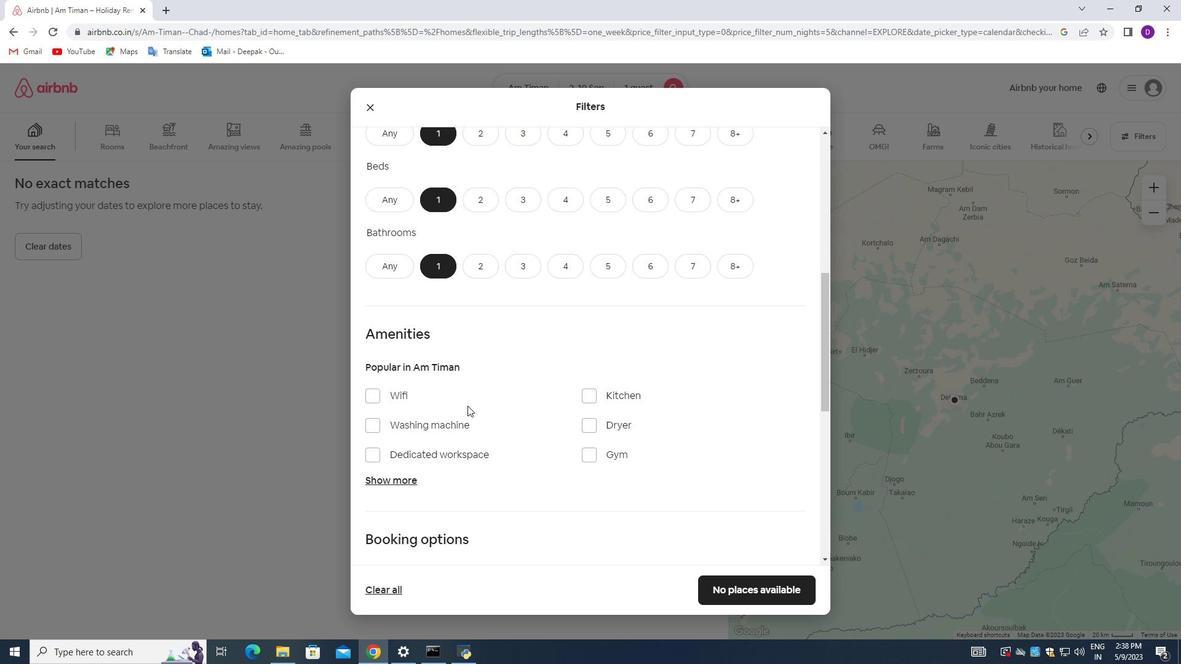 
Action: Mouse scrolled (518, 369) with delta (0, 0)
Screenshot: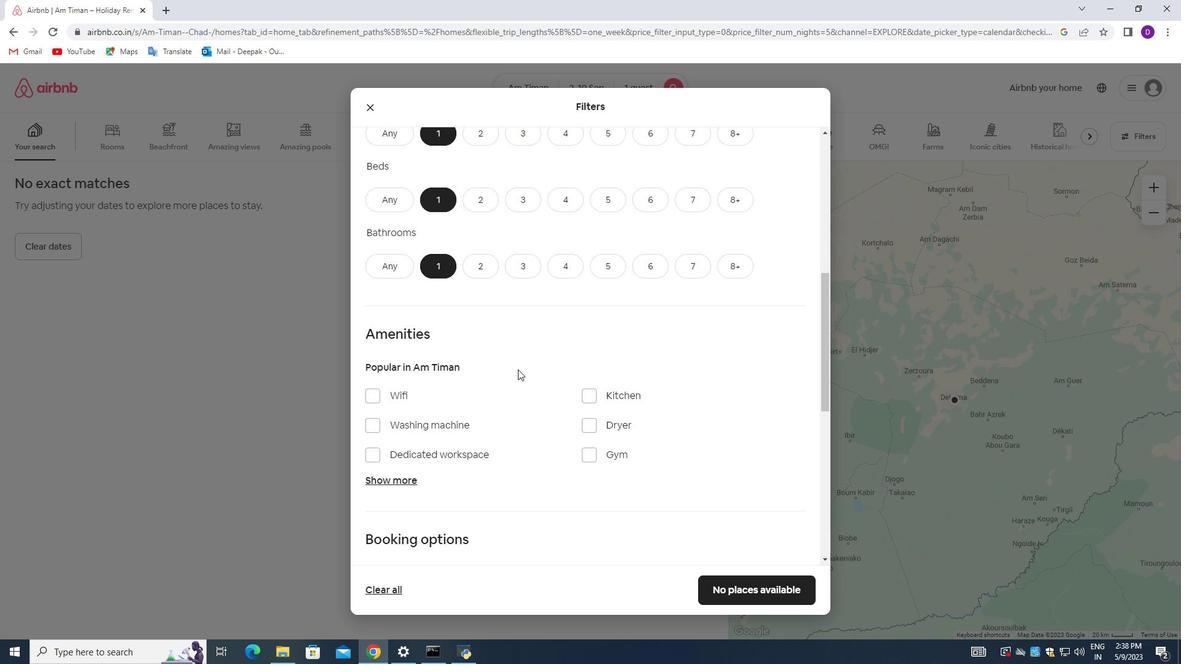 
Action: Mouse scrolled (518, 369) with delta (0, 0)
Screenshot: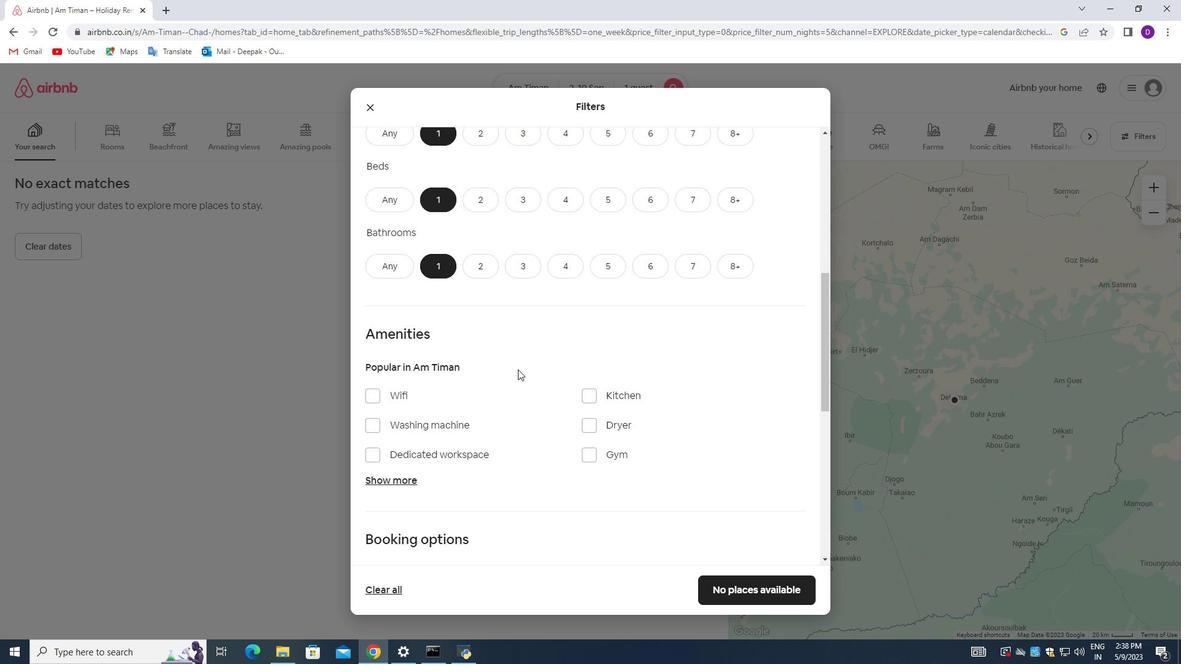 
Action: Mouse scrolled (518, 369) with delta (0, 0)
Screenshot: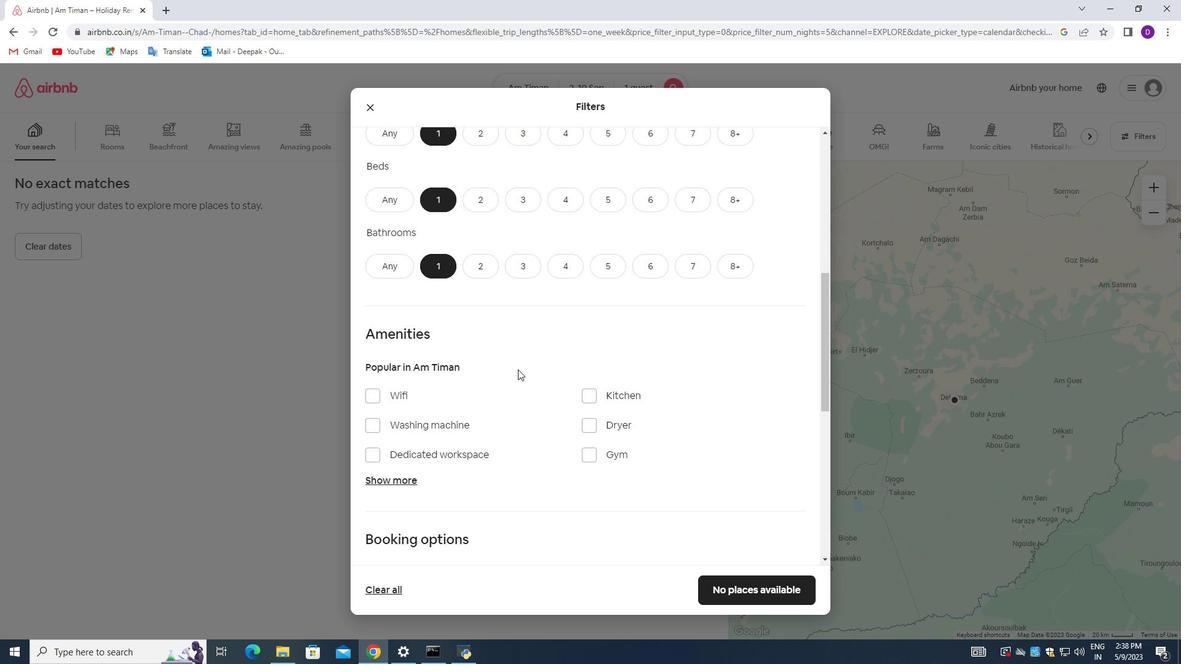 
Action: Mouse moved to (776, 439)
Screenshot: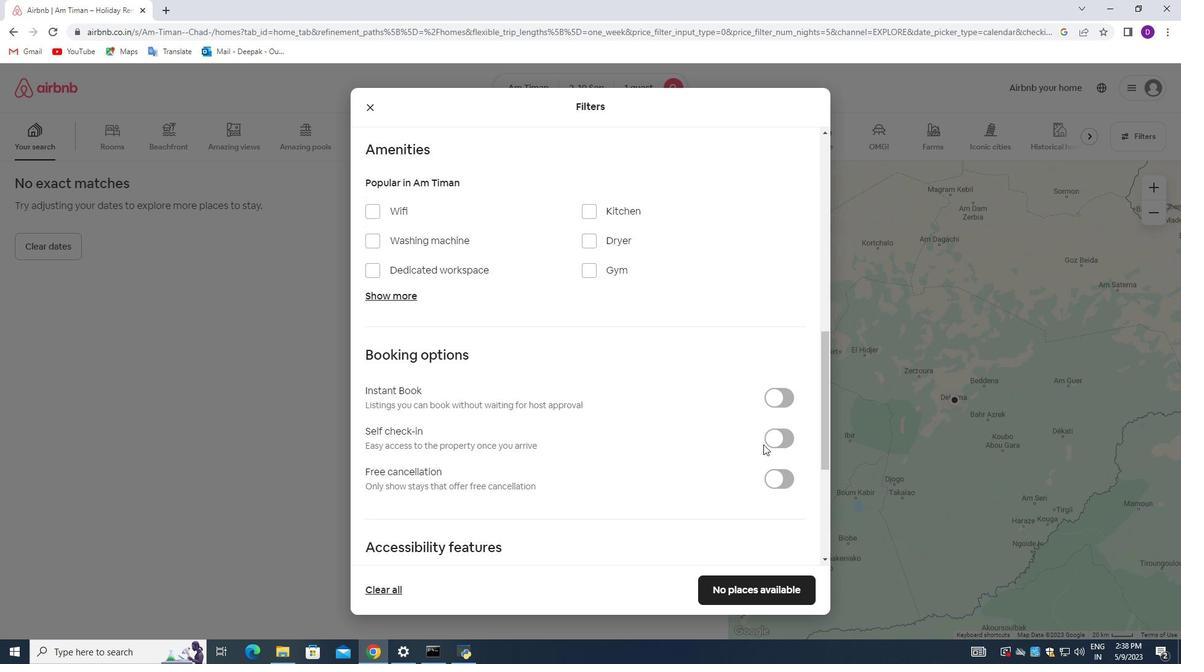 
Action: Mouse pressed left at (776, 439)
Screenshot: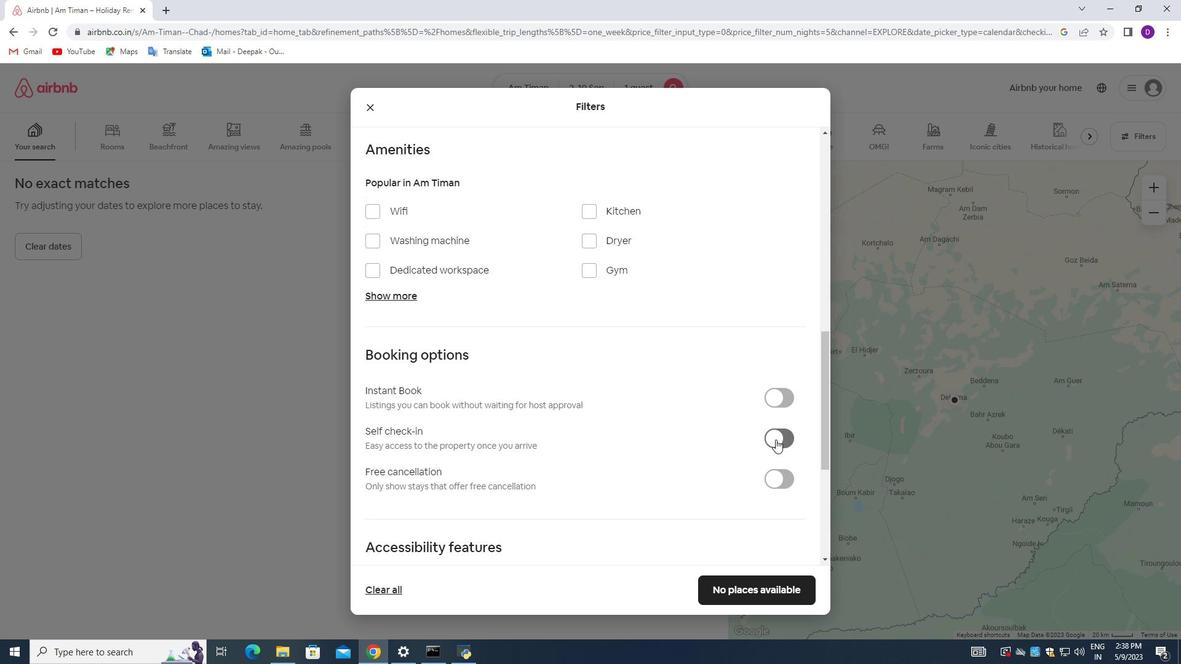 
Action: Mouse moved to (583, 439)
Screenshot: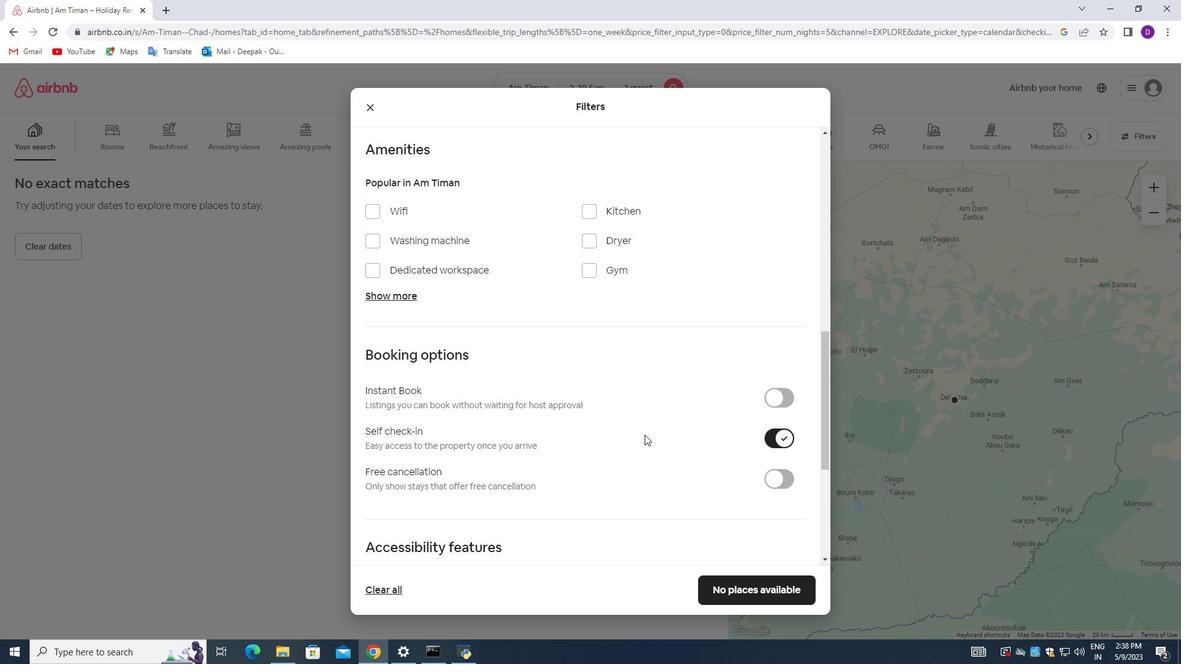 
Action: Mouse scrolled (583, 438) with delta (0, 0)
Screenshot: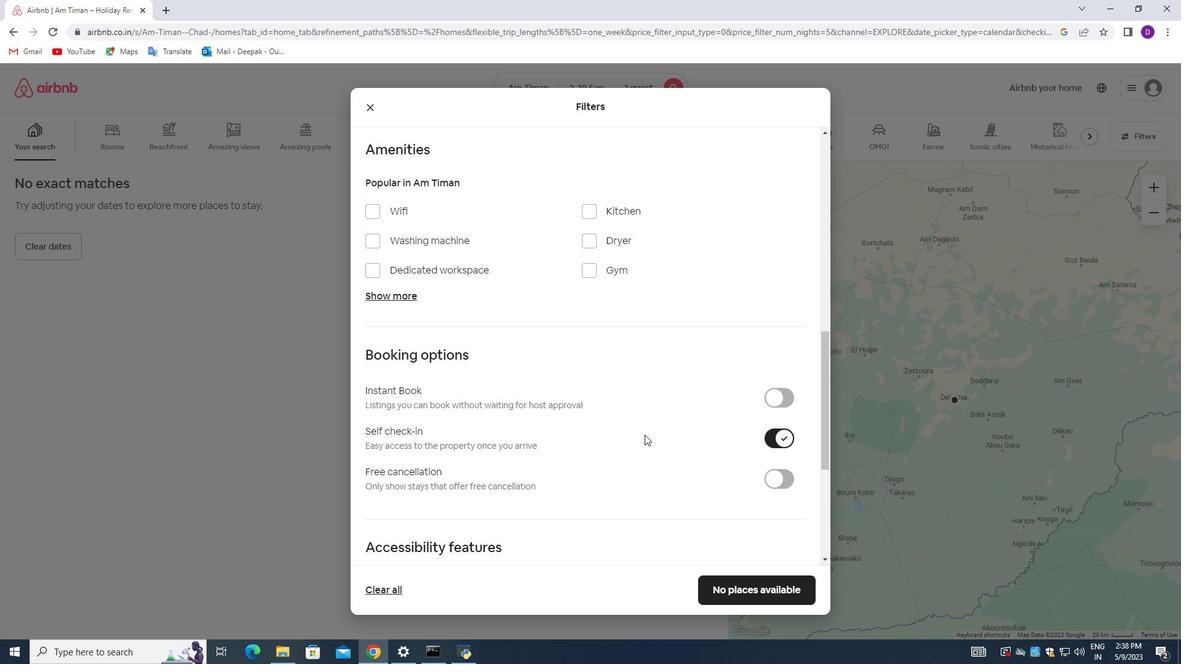
Action: Mouse moved to (577, 440)
Screenshot: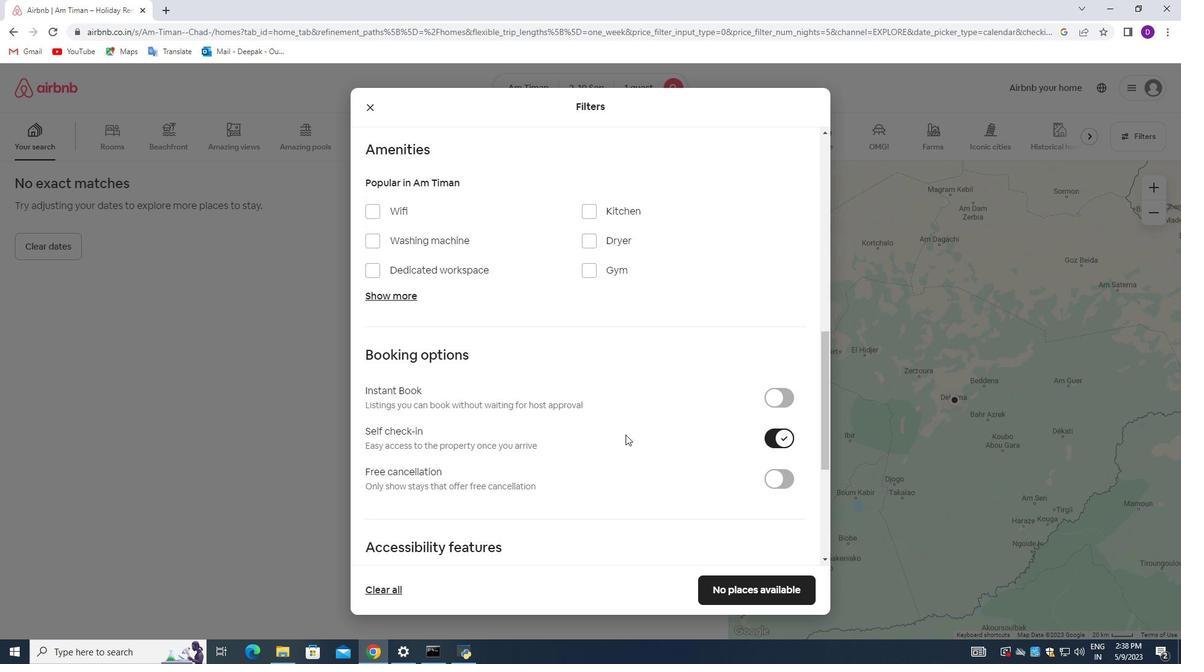 
Action: Mouse scrolled (577, 439) with delta (0, 0)
Screenshot: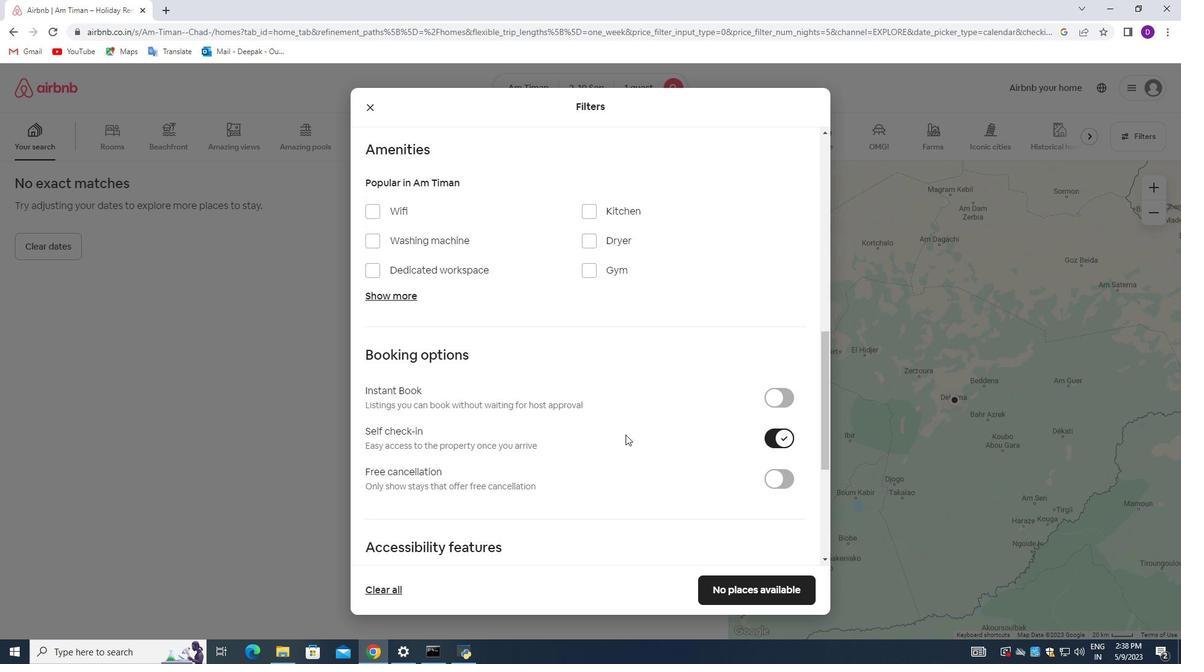 
Action: Mouse moved to (576, 440)
Screenshot: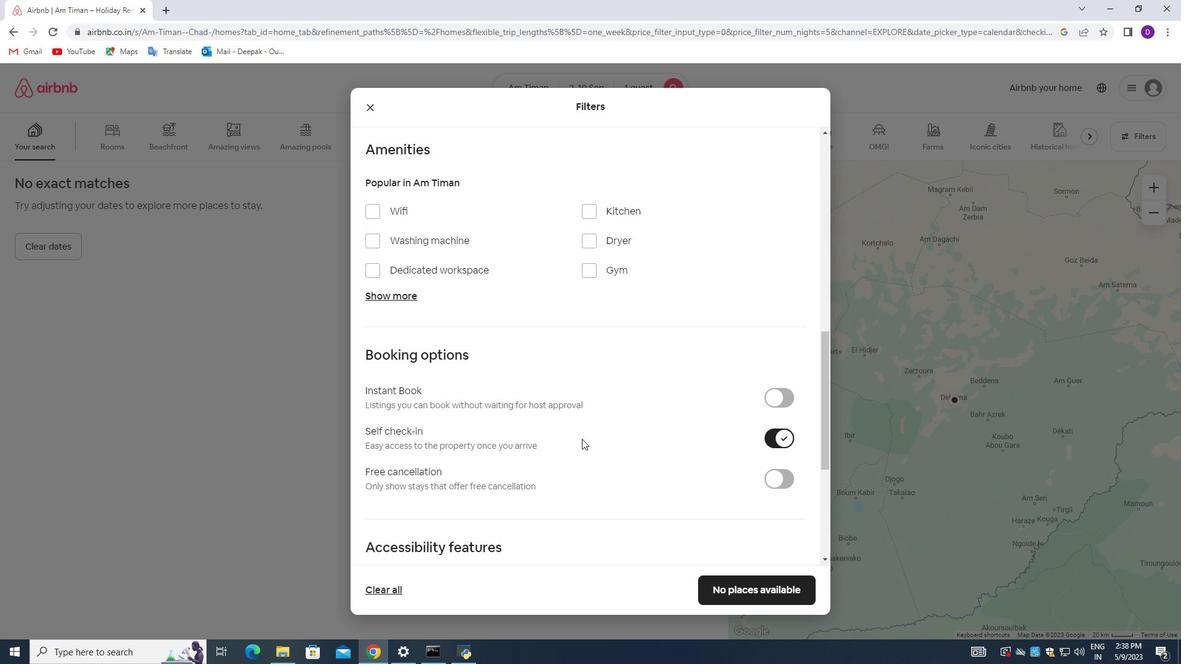 
Action: Mouse scrolled (576, 440) with delta (0, 0)
Screenshot: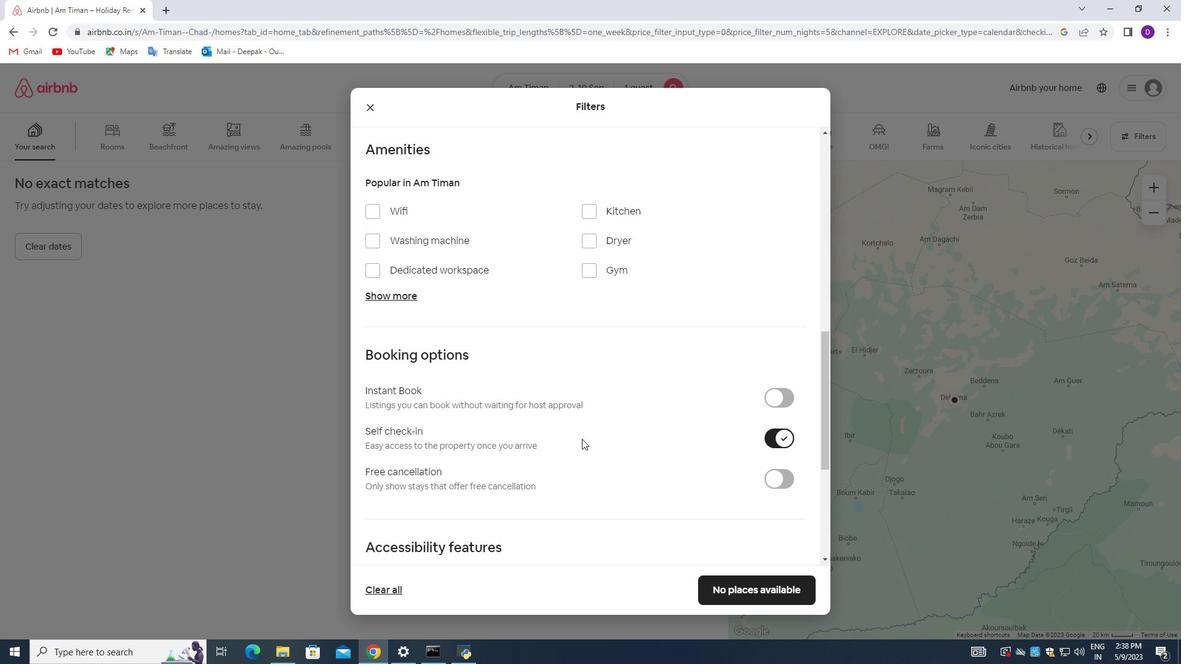 
Action: Mouse moved to (561, 446)
Screenshot: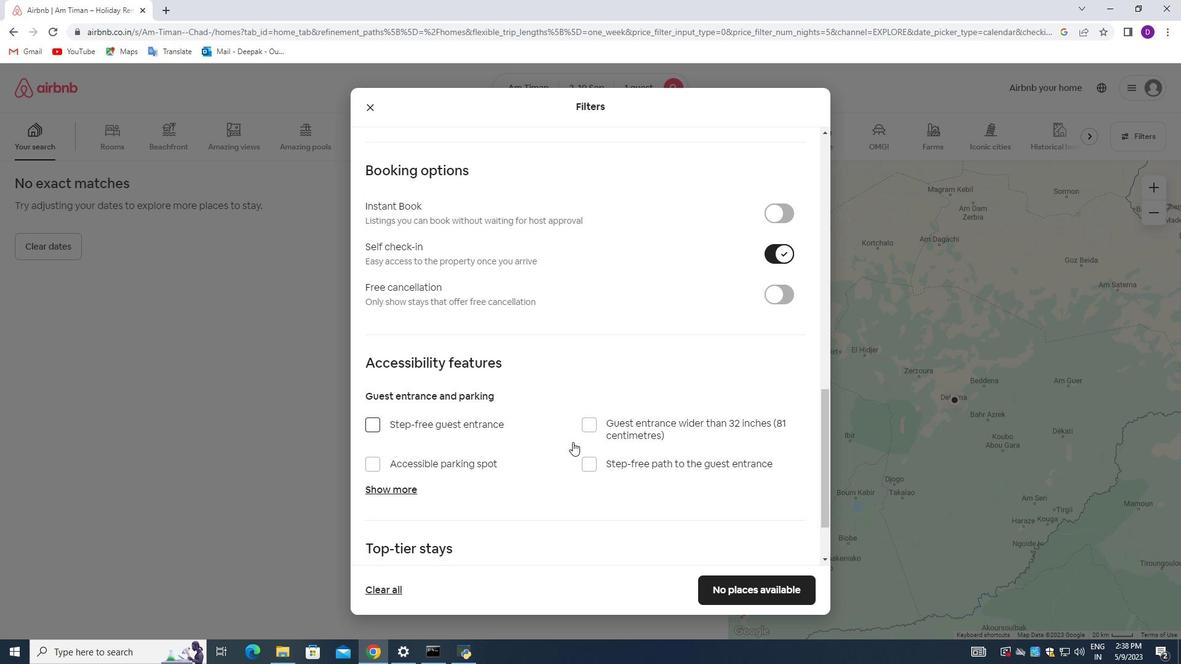 
Action: Mouse scrolled (561, 446) with delta (0, 0)
Screenshot: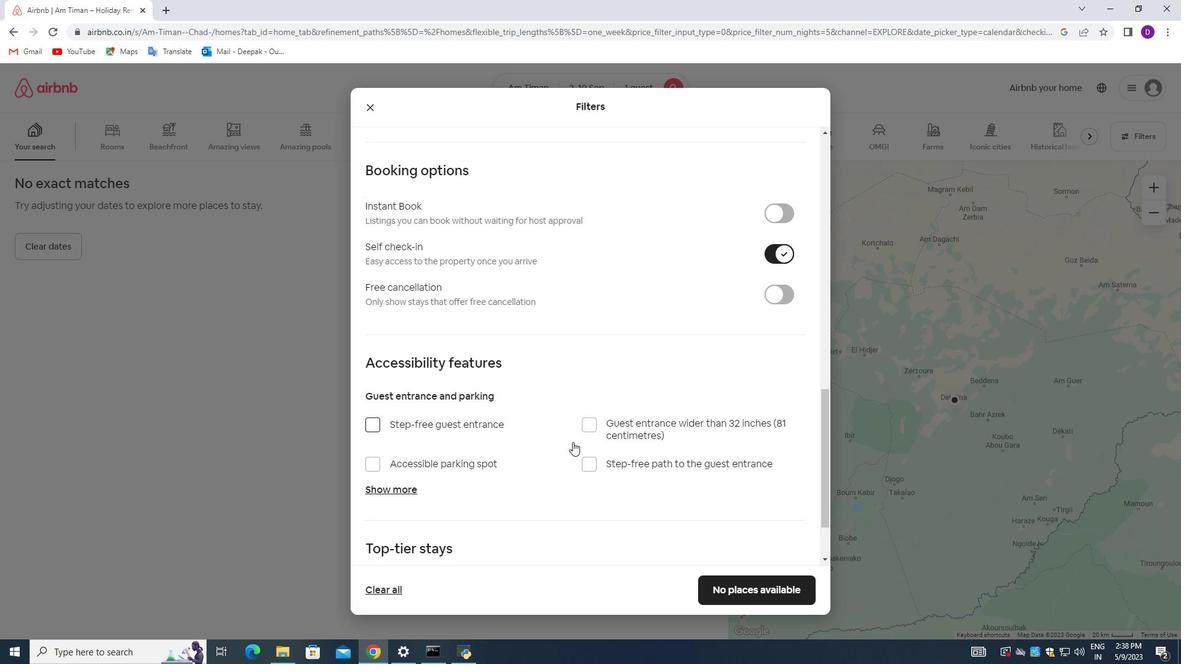 
Action: Mouse moved to (556, 449)
Screenshot: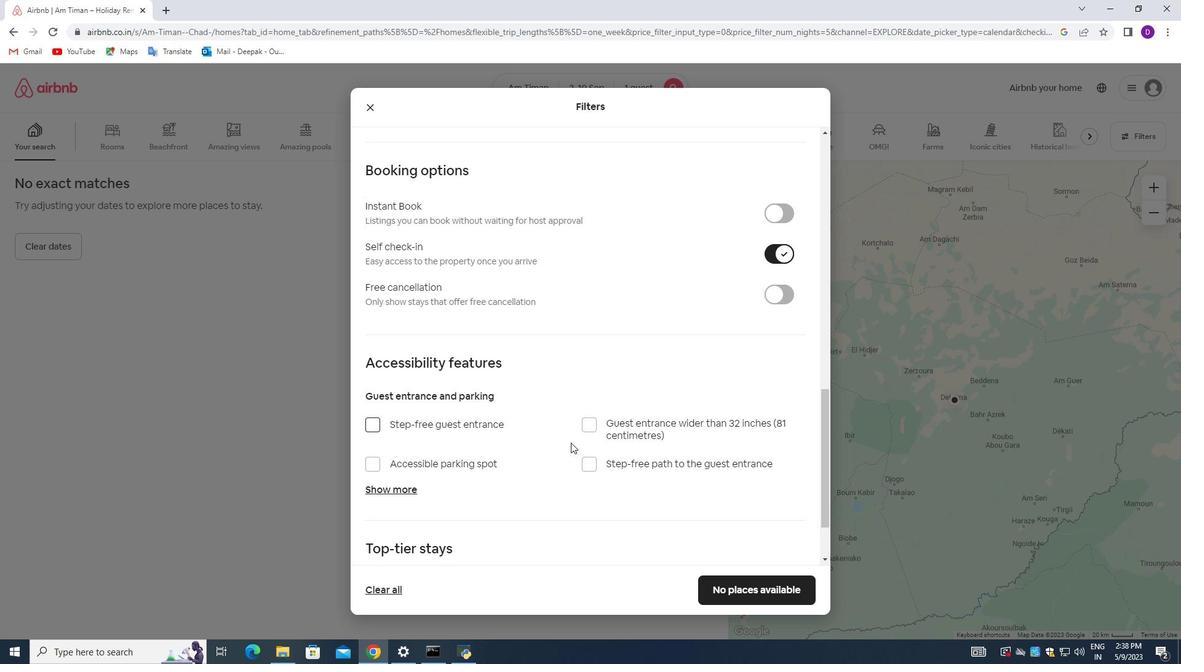 
Action: Mouse scrolled (556, 448) with delta (0, 0)
Screenshot: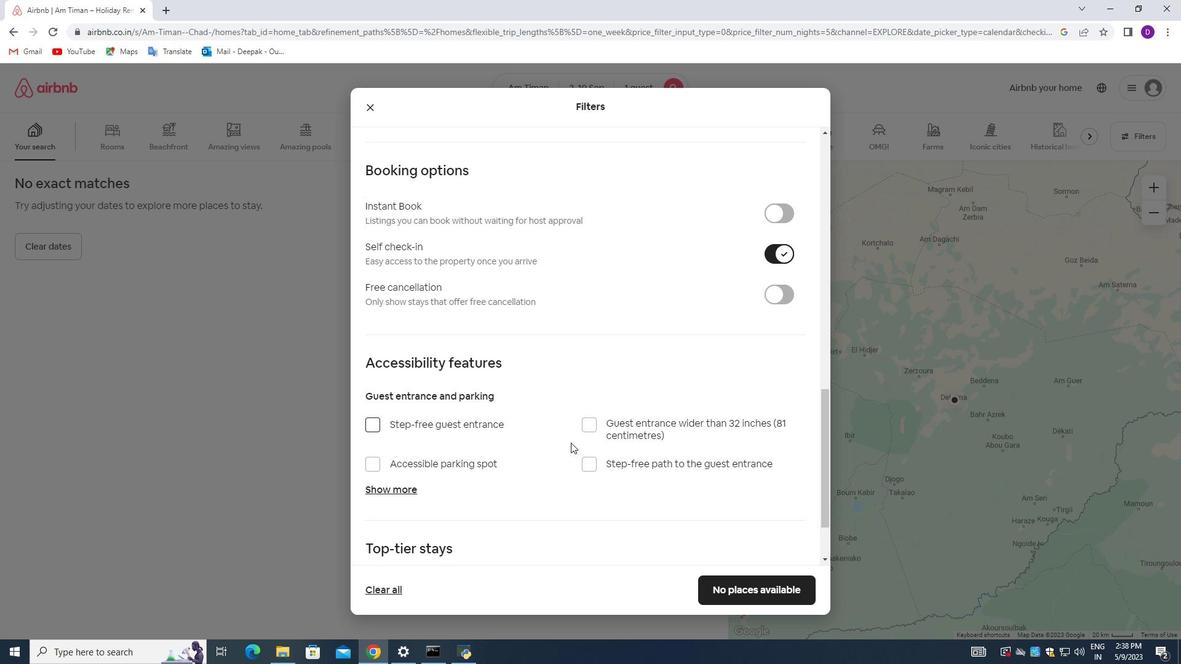 
Action: Mouse moved to (555, 450)
Screenshot: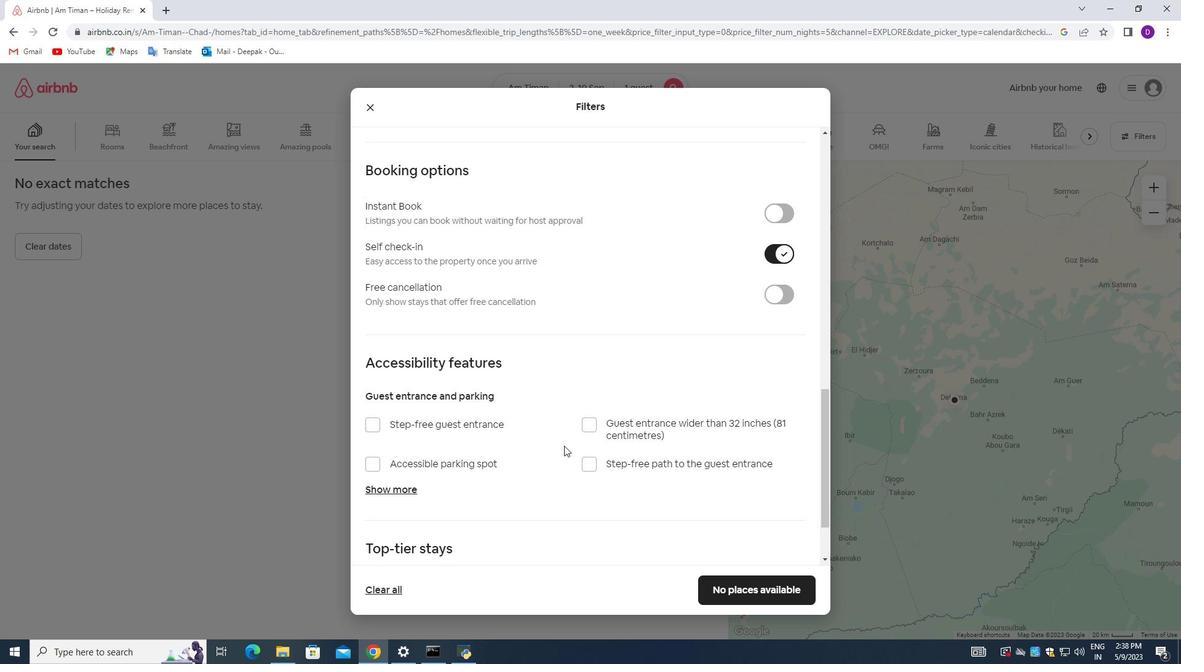 
Action: Mouse scrolled (555, 449) with delta (0, 0)
Screenshot: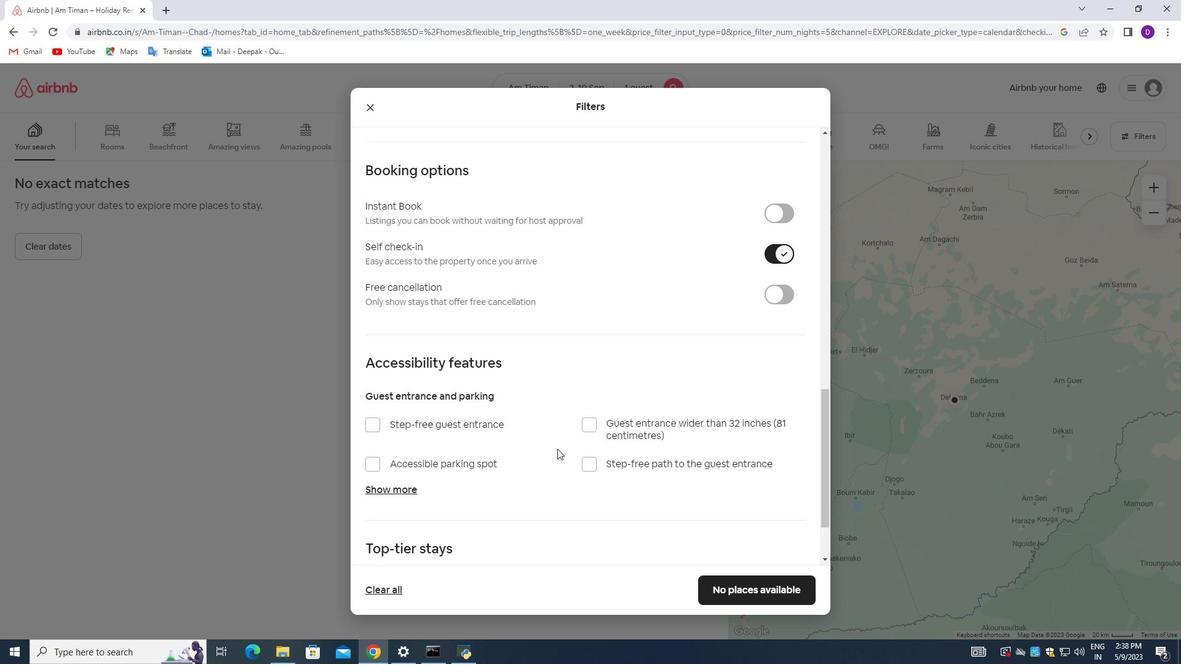 
Action: Mouse moved to (552, 450)
Screenshot: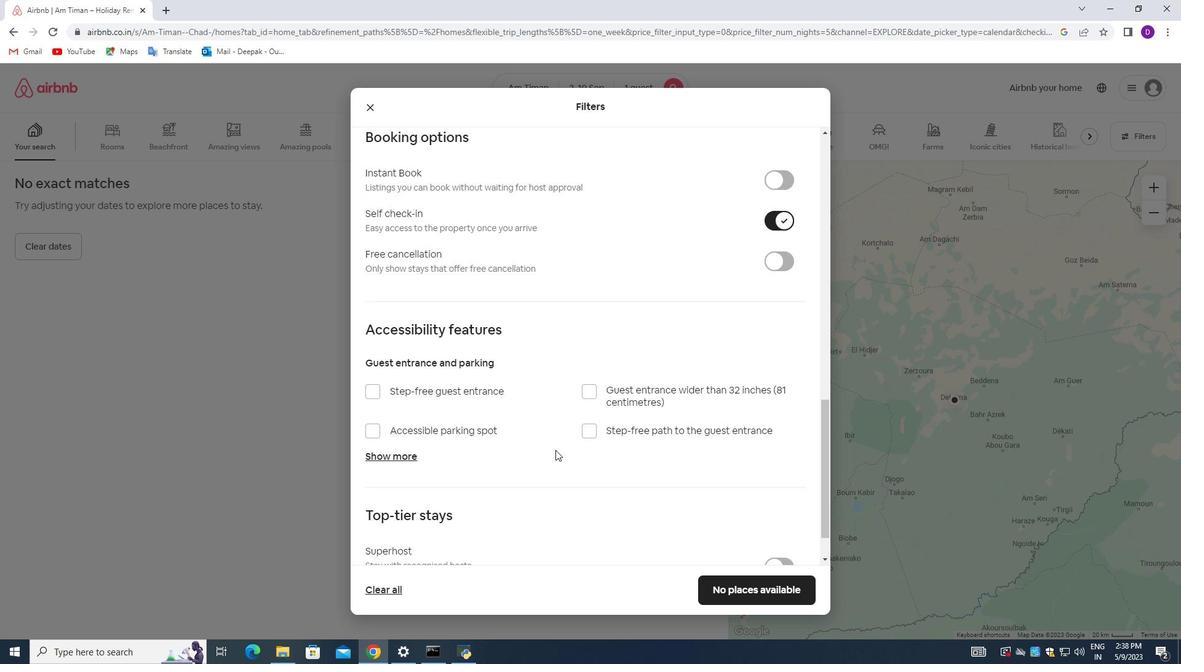 
Action: Mouse scrolled (552, 449) with delta (0, 0)
Screenshot: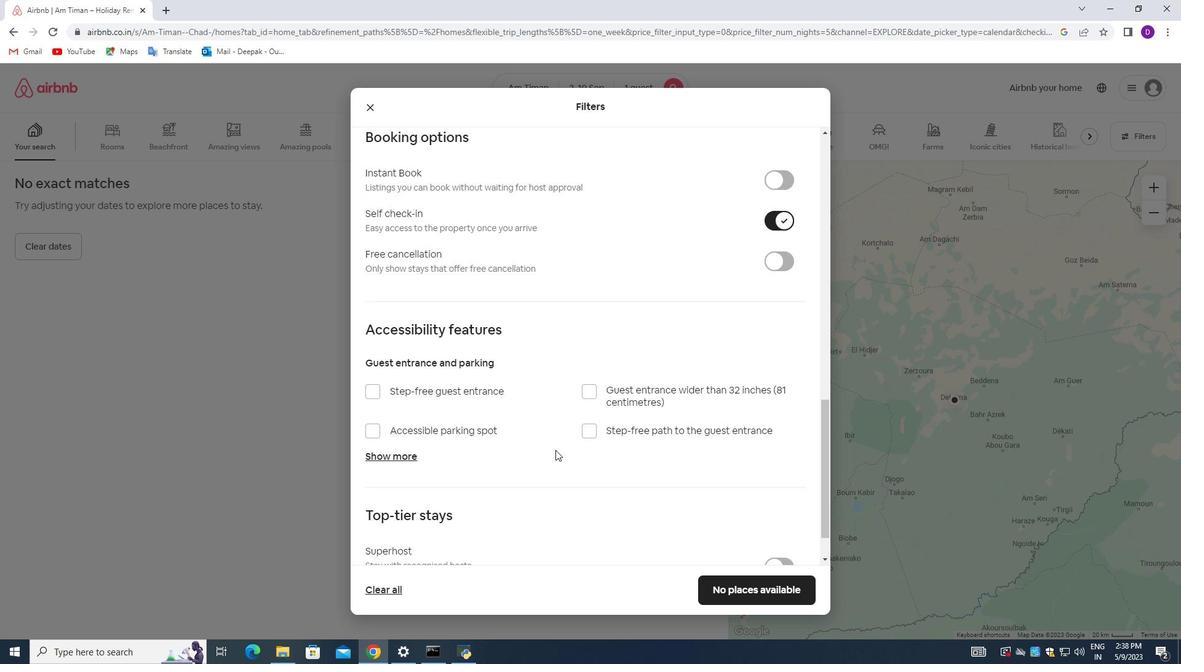 
Action: Mouse moved to (529, 459)
Screenshot: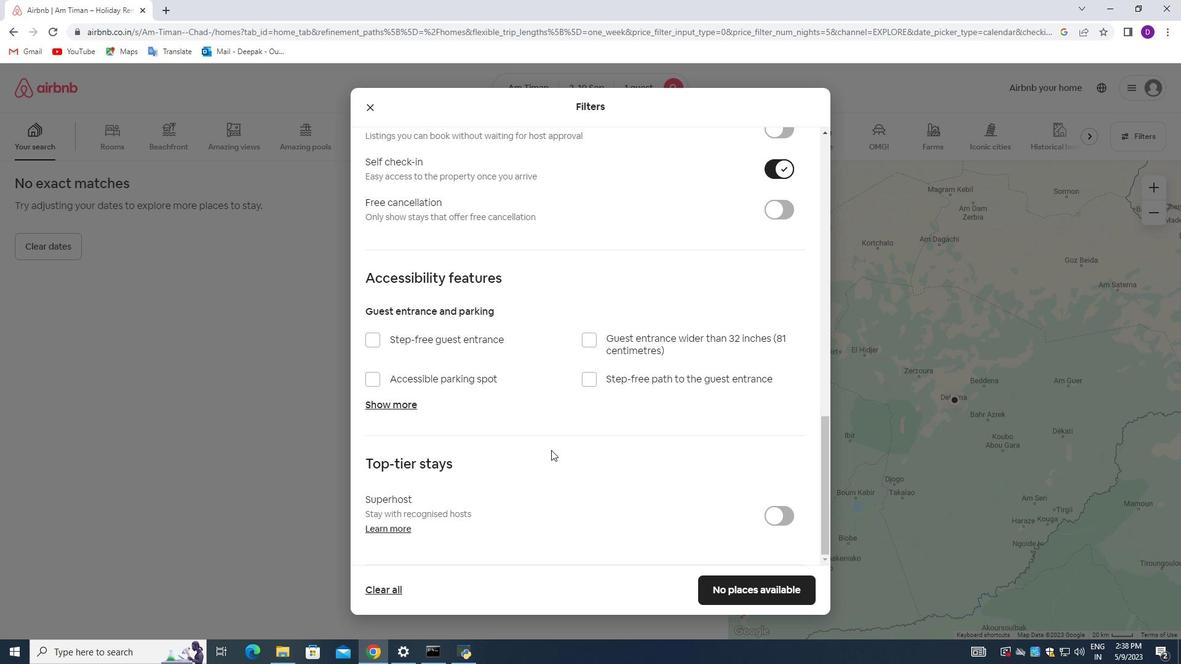 
Action: Mouse scrolled (529, 459) with delta (0, 0)
Screenshot: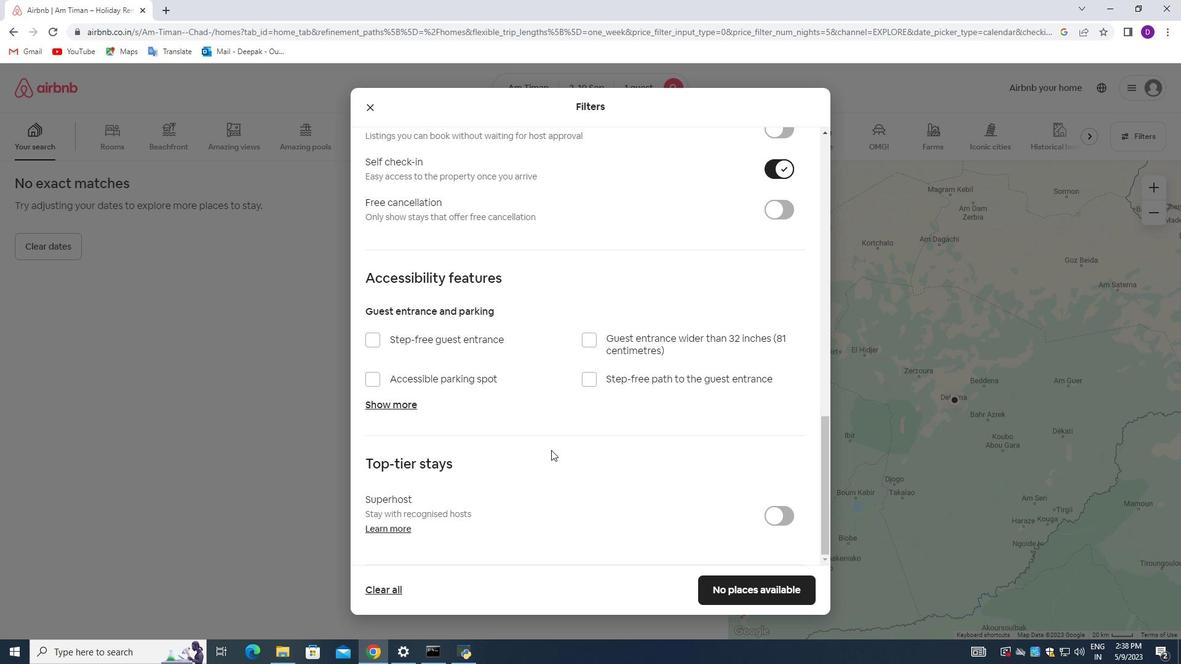 
Action: Mouse moved to (513, 474)
Screenshot: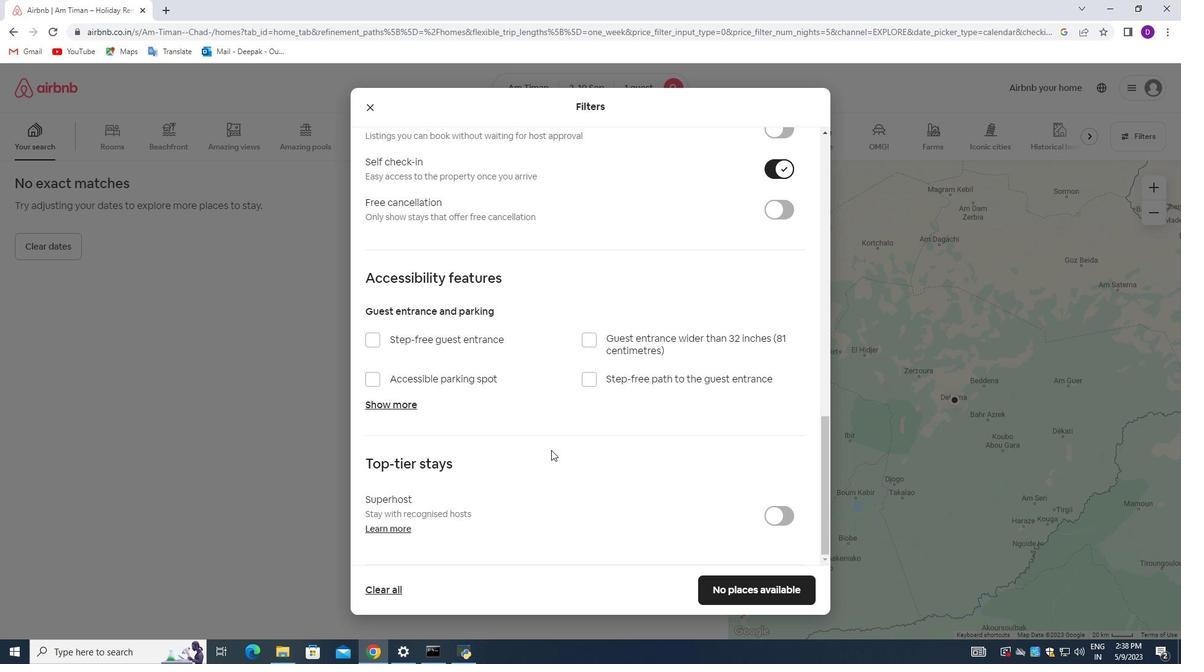 
Action: Mouse scrolled (513, 473) with delta (0, 0)
Screenshot: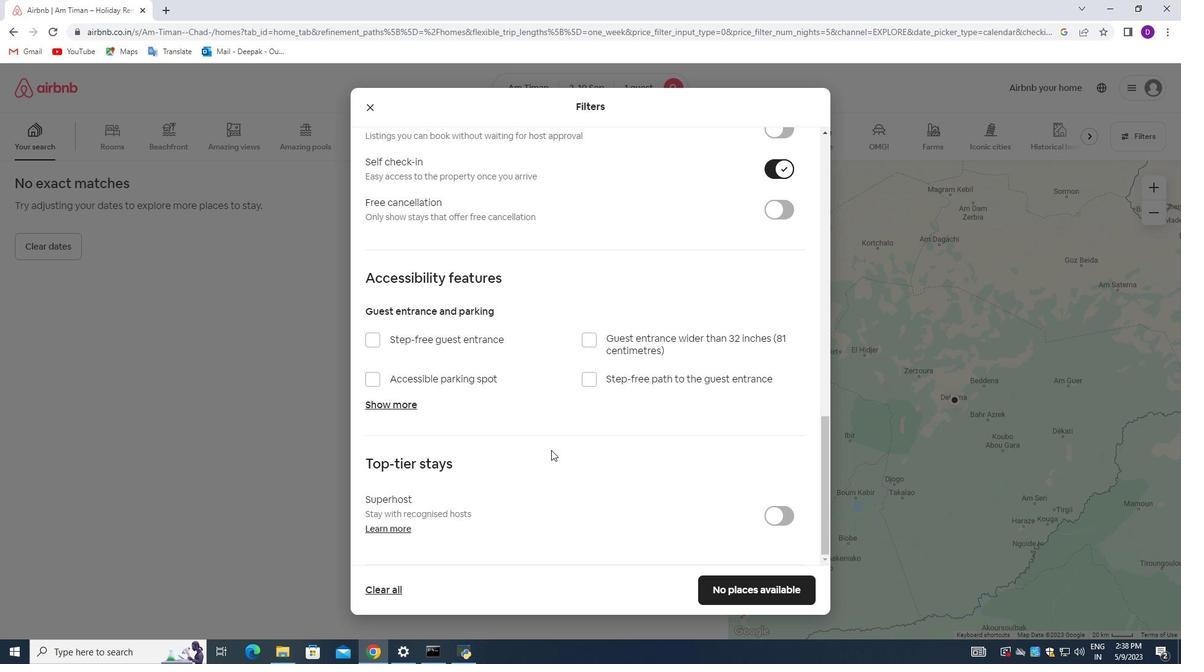 
Action: Mouse moved to (715, 584)
Screenshot: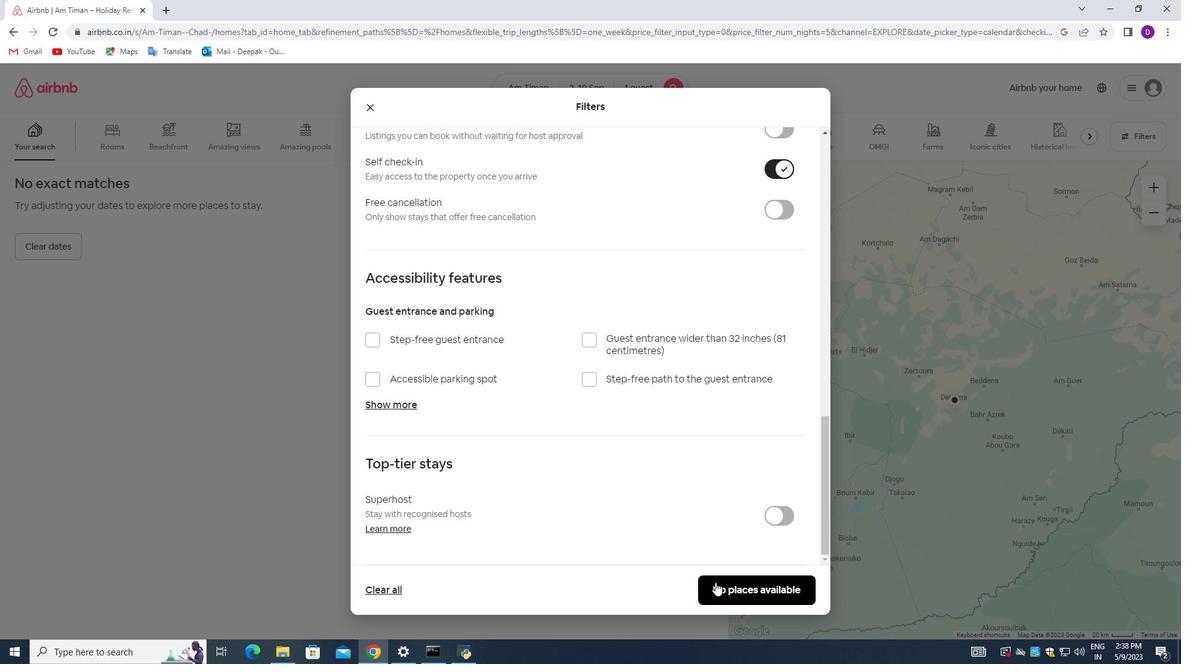 
Action: Mouse pressed left at (715, 584)
Screenshot: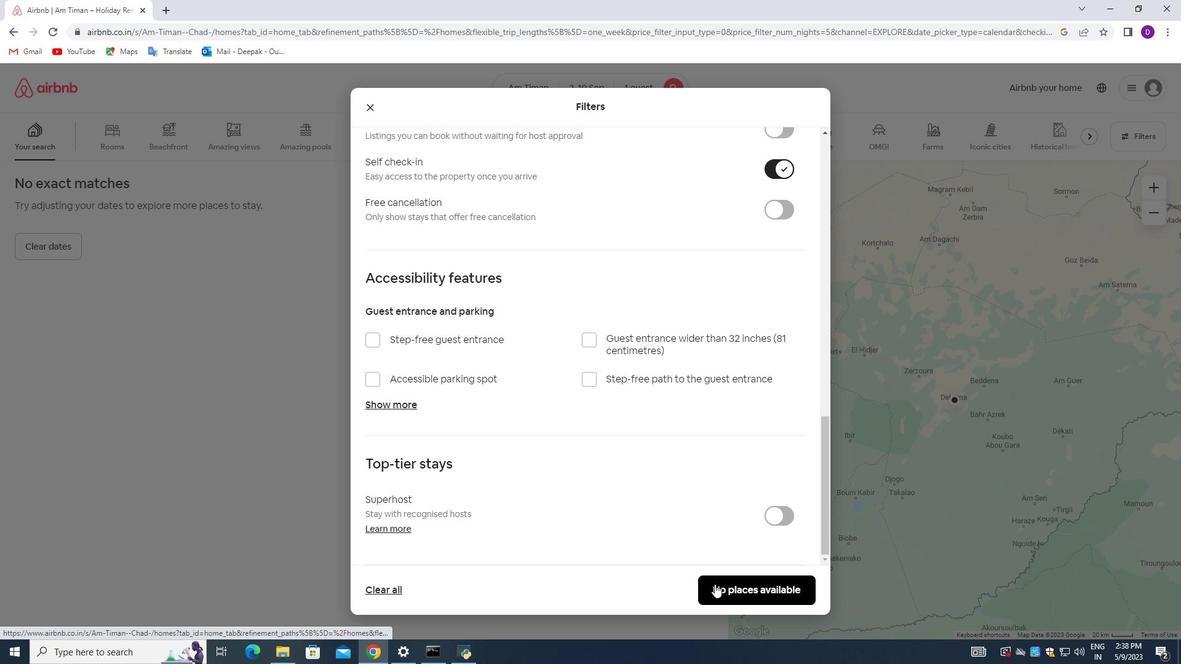 
Action: Mouse moved to (693, 432)
Screenshot: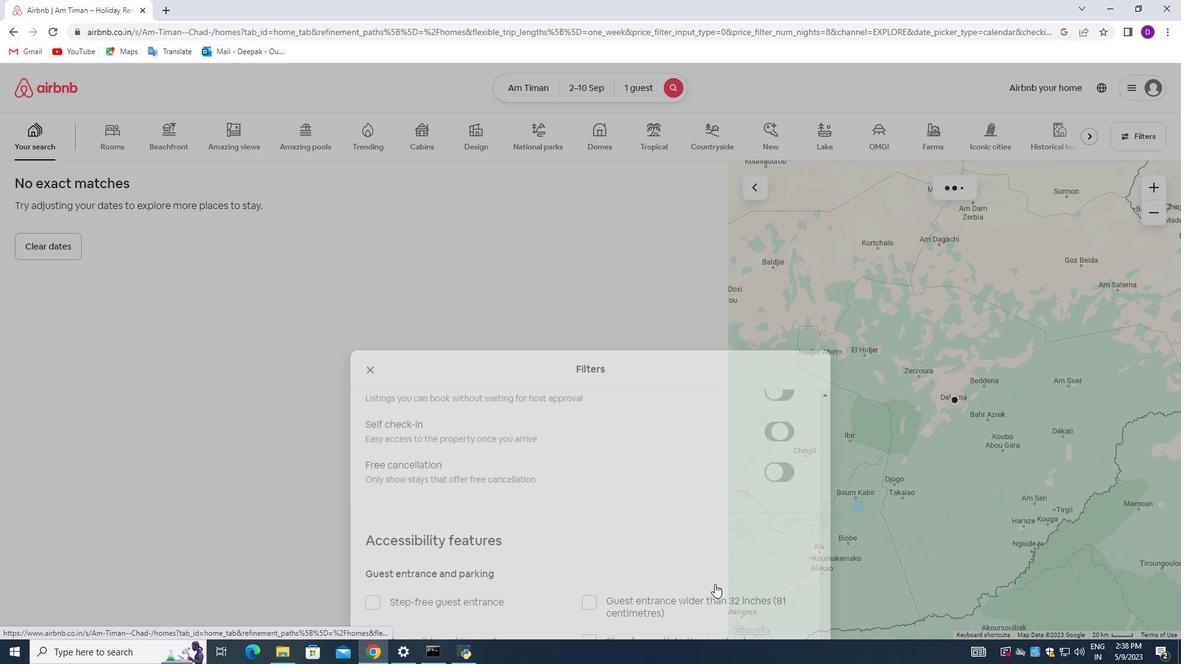 
